 Task: Search one way flight ticket for 2 adults, 2 children, 2 infants in seat in first from Yakutat: Yakutat Airport (also See Yakutat Seaplane Base) to Greenville: Pitt-greenville Airport on 5-2-2023. Choice of flights is Emirates. Number of bags: 7 checked bags. Price is upto 86000. Outbound departure time preference is 18:00.
Action: Mouse moved to (197, 199)
Screenshot: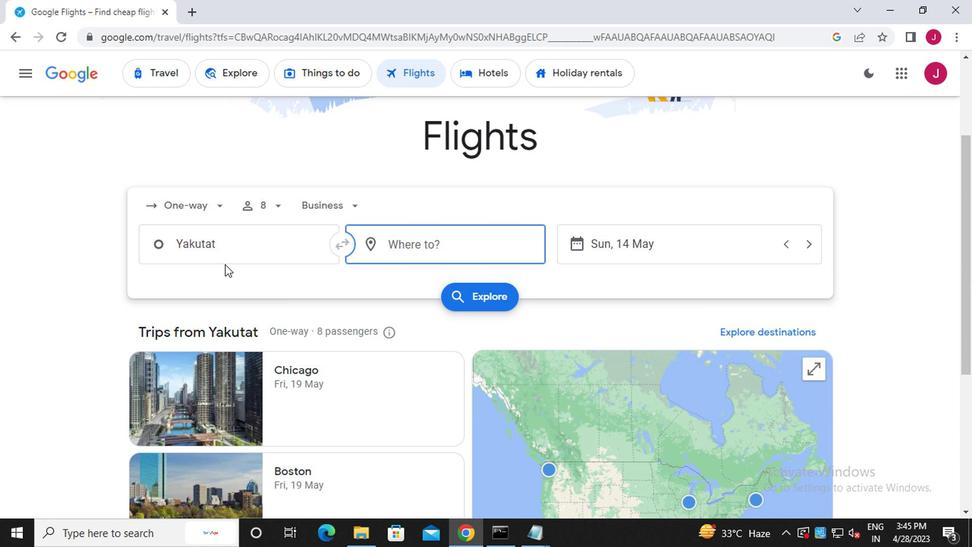 
Action: Mouse pressed left at (197, 199)
Screenshot: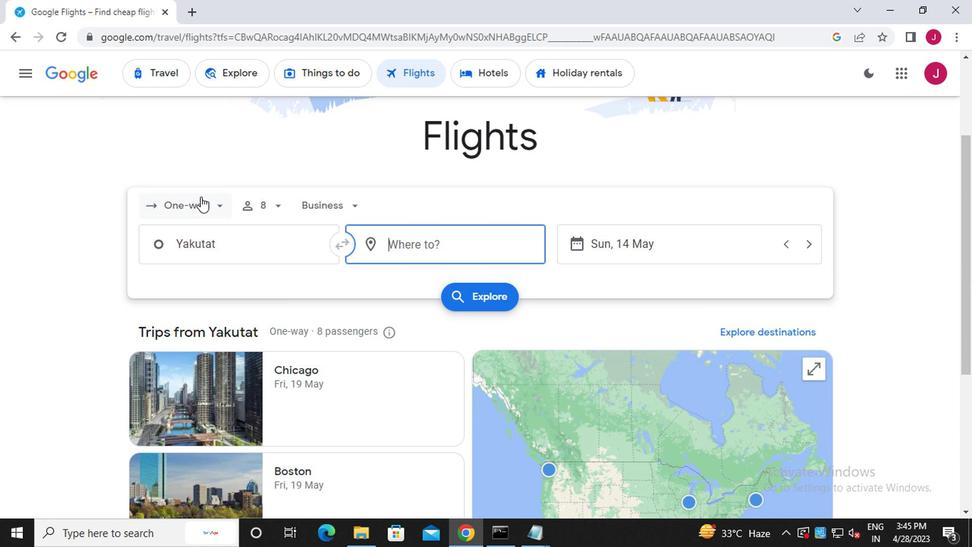 
Action: Mouse moved to (200, 267)
Screenshot: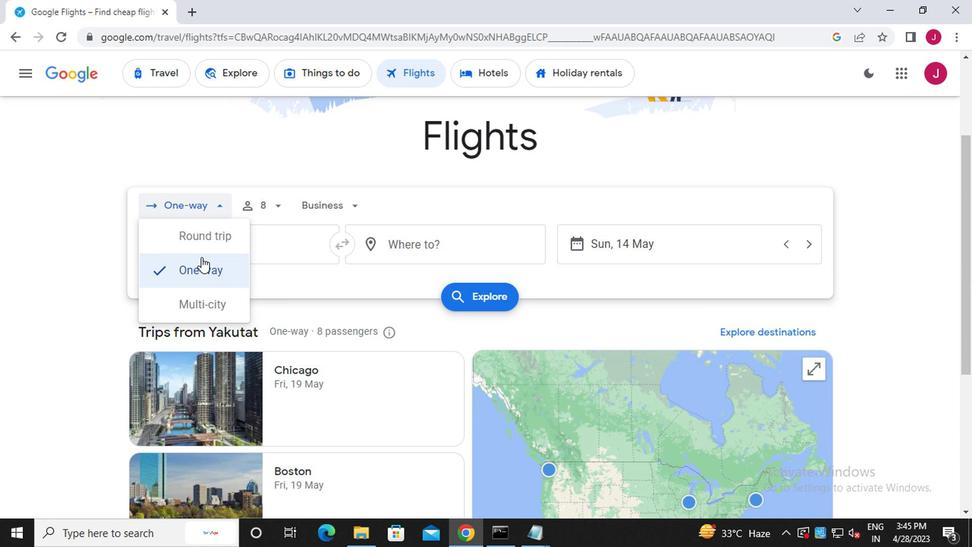 
Action: Mouse pressed left at (200, 267)
Screenshot: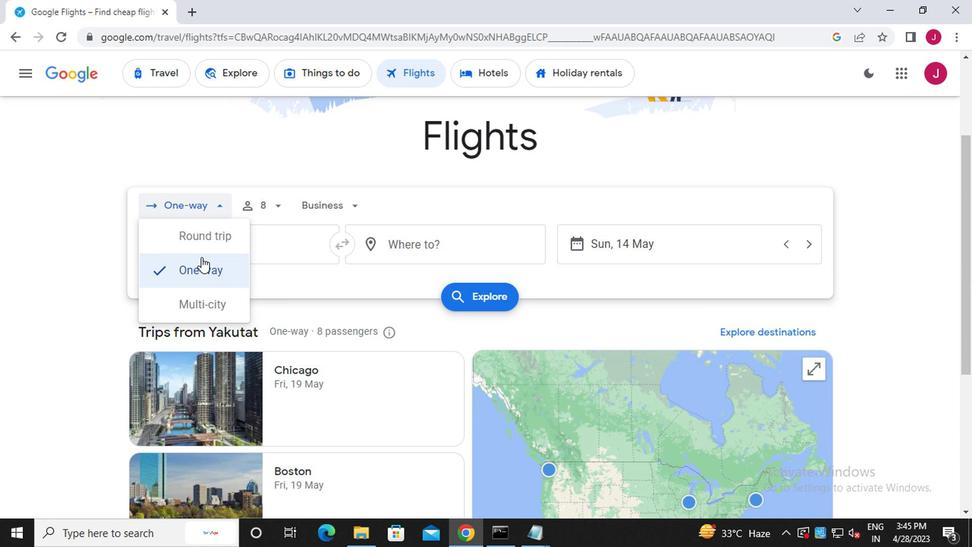
Action: Mouse moved to (272, 204)
Screenshot: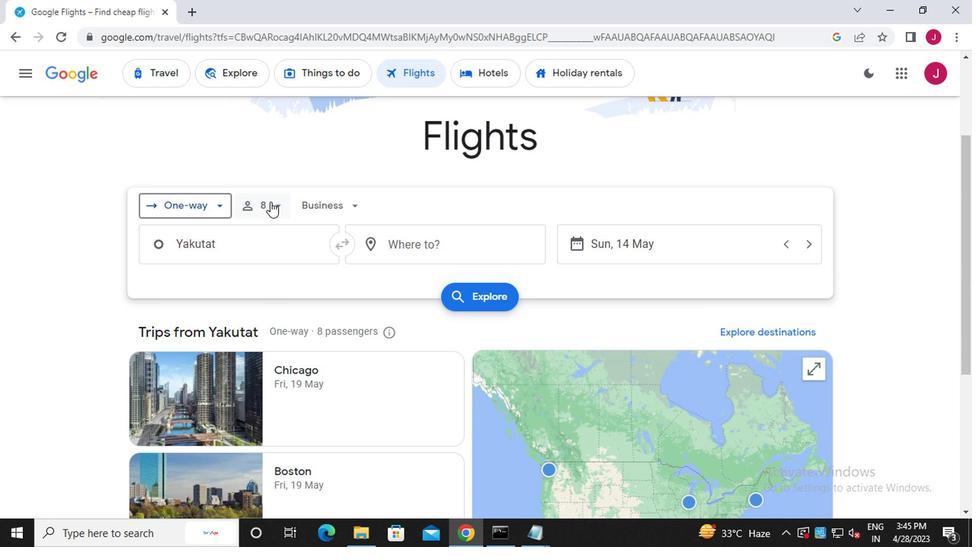 
Action: Mouse pressed left at (272, 204)
Screenshot: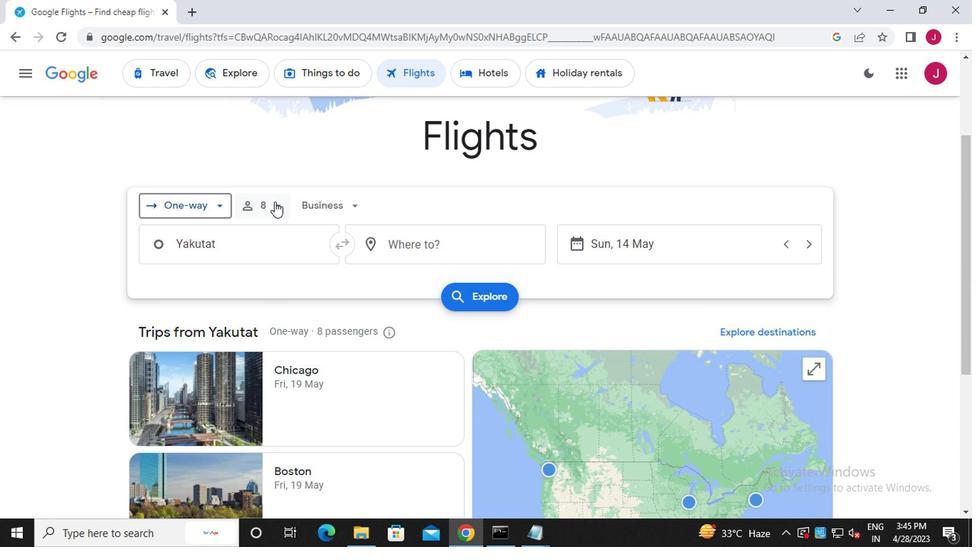 
Action: Mouse moved to (339, 243)
Screenshot: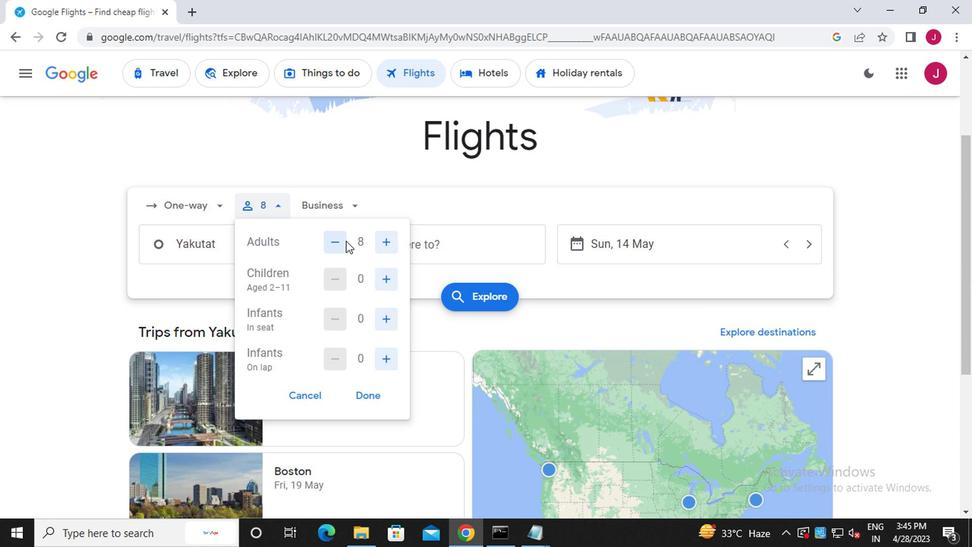 
Action: Mouse pressed left at (339, 243)
Screenshot: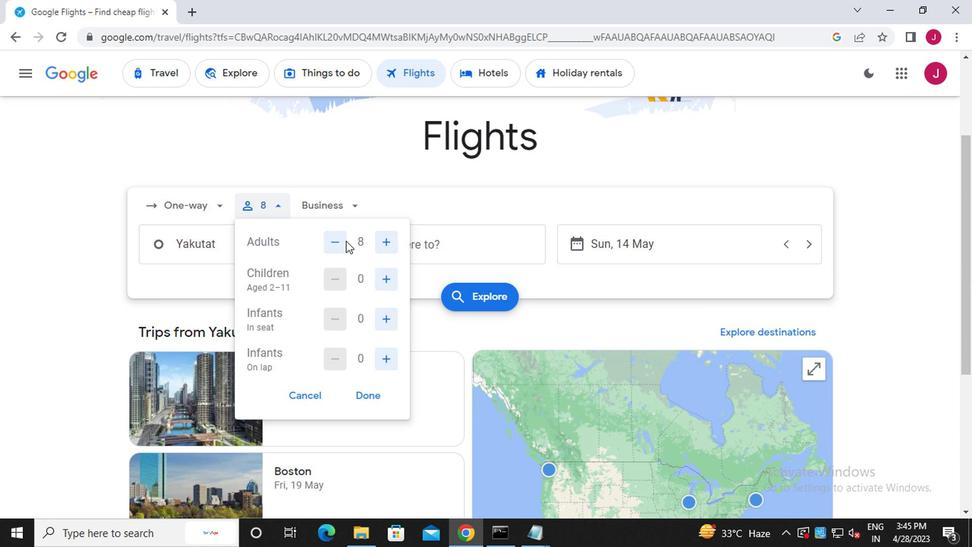 
Action: Mouse pressed left at (339, 243)
Screenshot: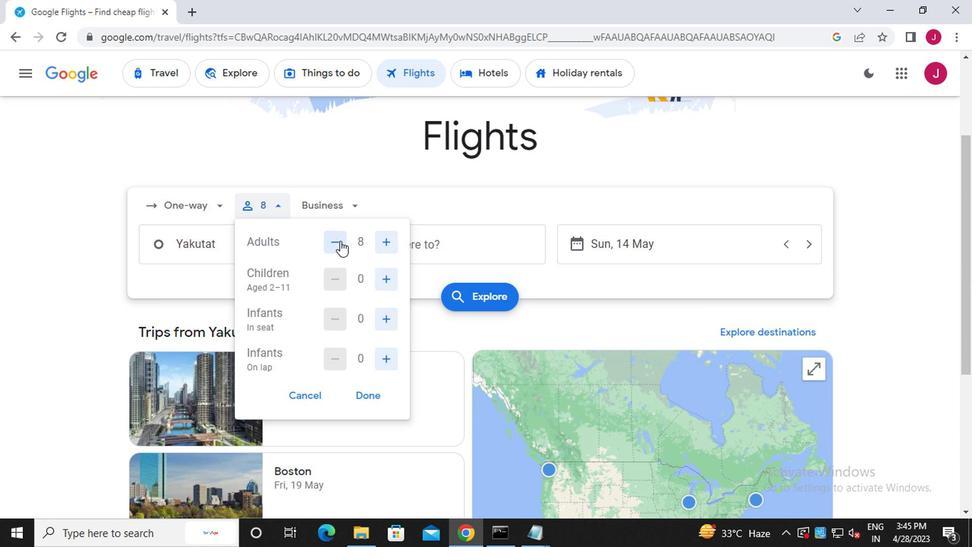 
Action: Mouse pressed left at (339, 243)
Screenshot: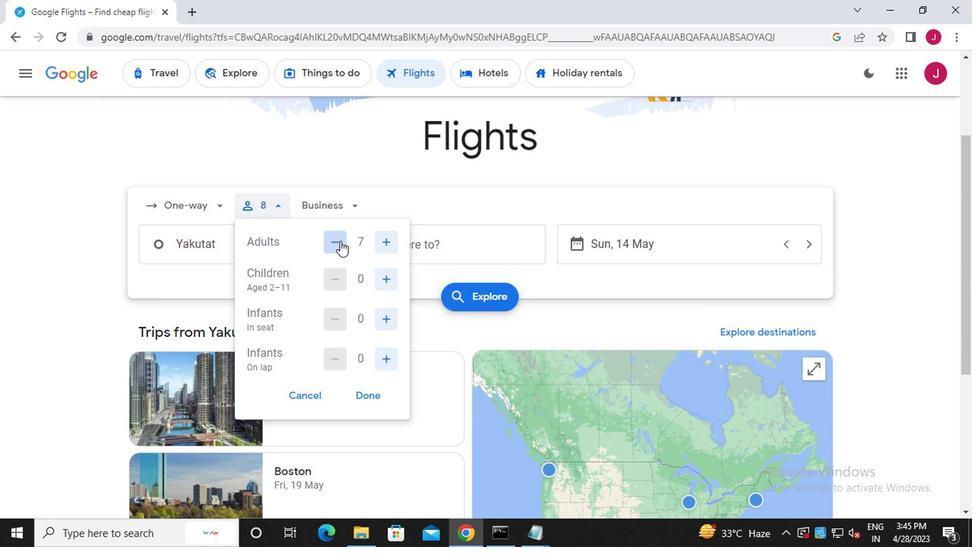 
Action: Mouse pressed left at (339, 243)
Screenshot: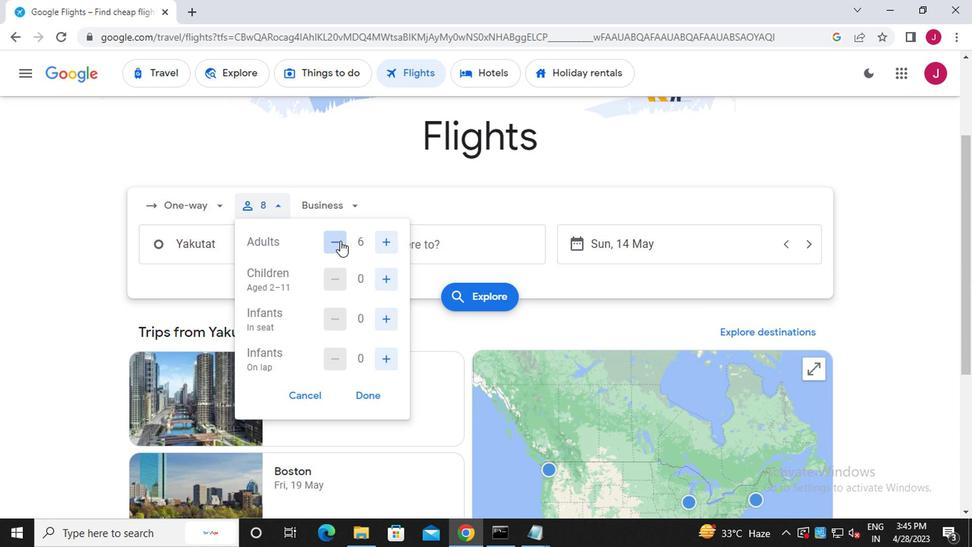 
Action: Mouse pressed left at (339, 243)
Screenshot: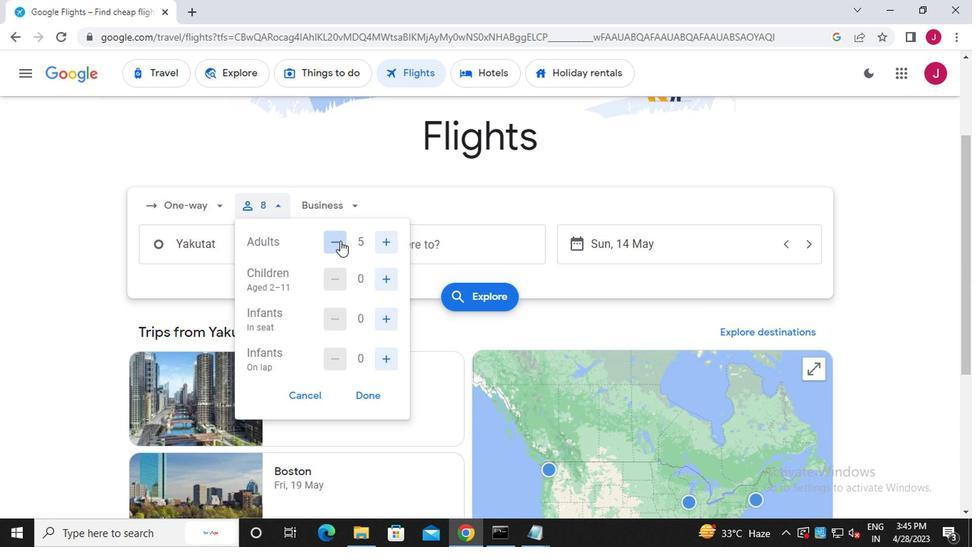 
Action: Mouse pressed left at (339, 243)
Screenshot: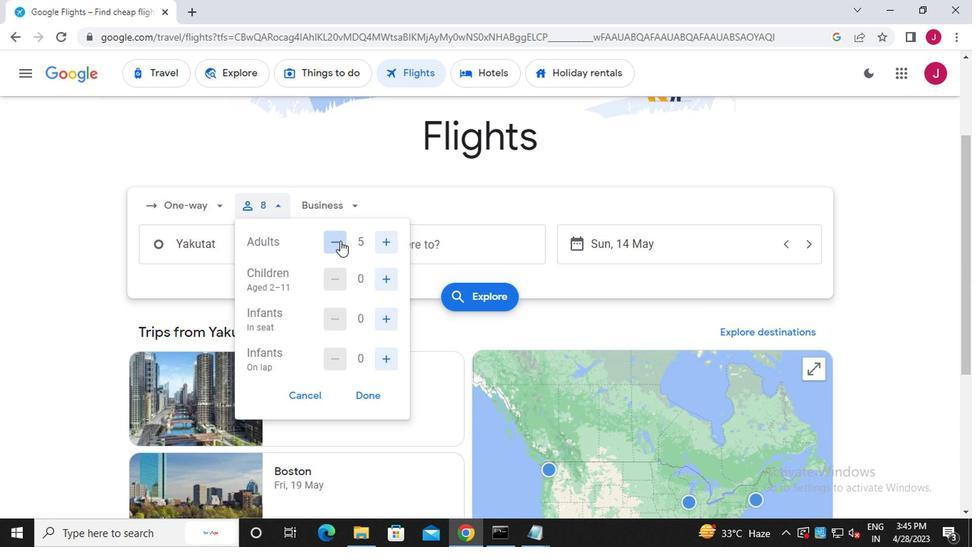 
Action: Mouse moved to (379, 280)
Screenshot: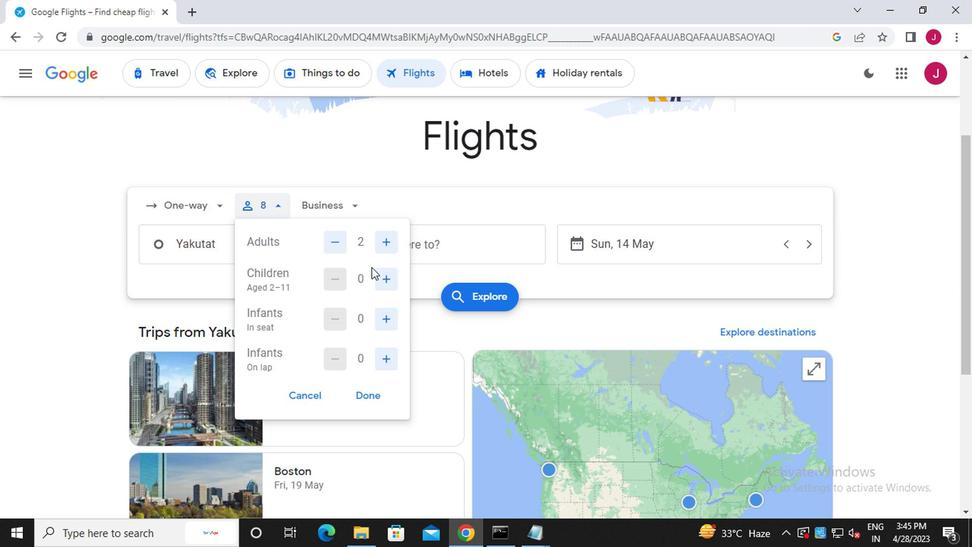 
Action: Mouse pressed left at (379, 280)
Screenshot: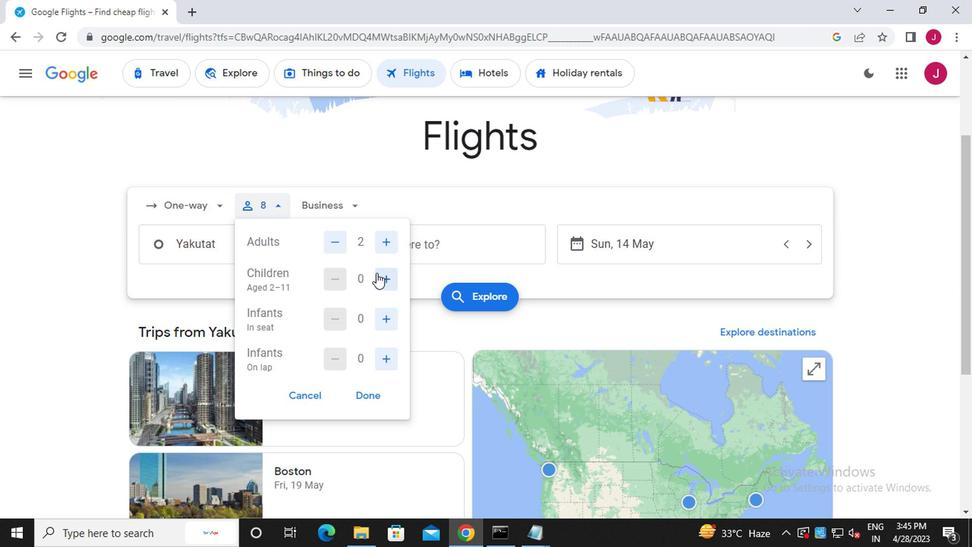 
Action: Mouse pressed left at (379, 280)
Screenshot: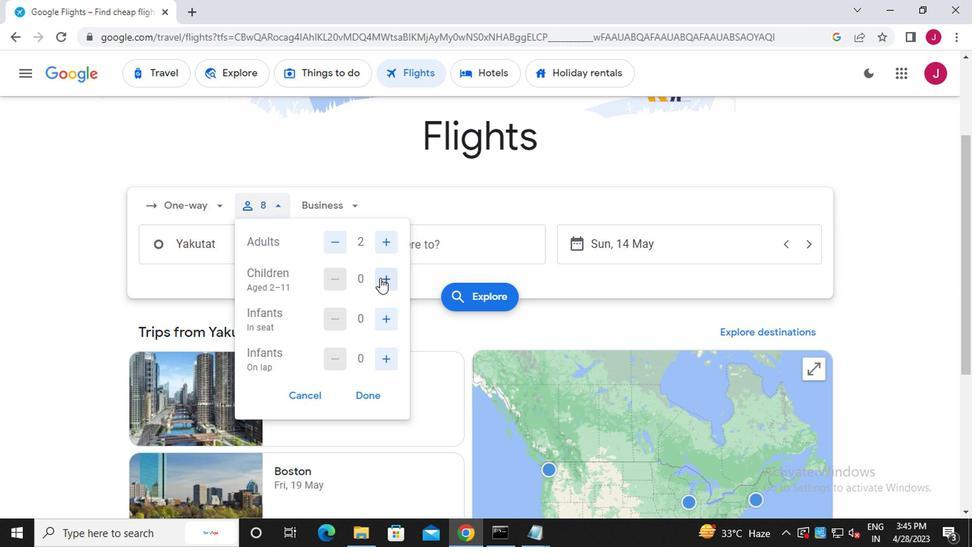 
Action: Mouse moved to (384, 316)
Screenshot: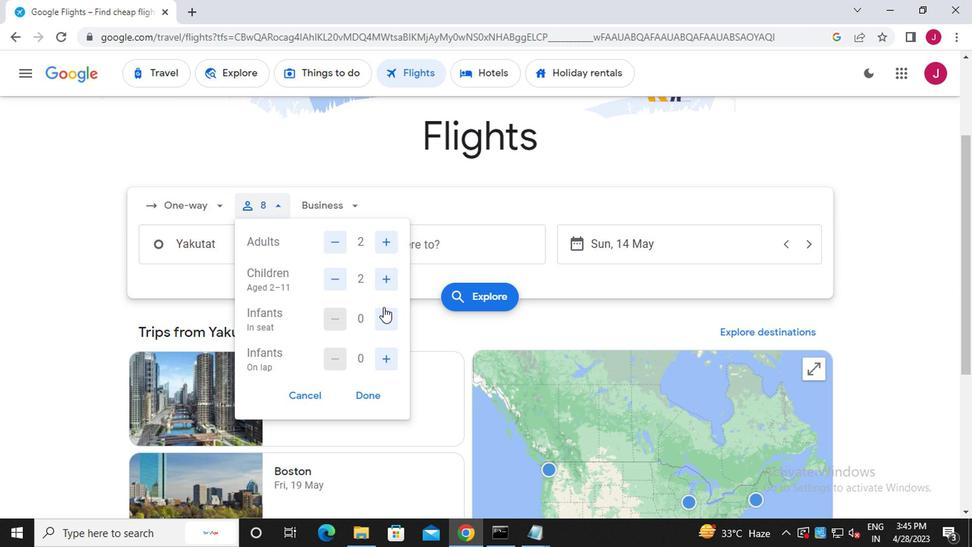 
Action: Mouse pressed left at (384, 316)
Screenshot: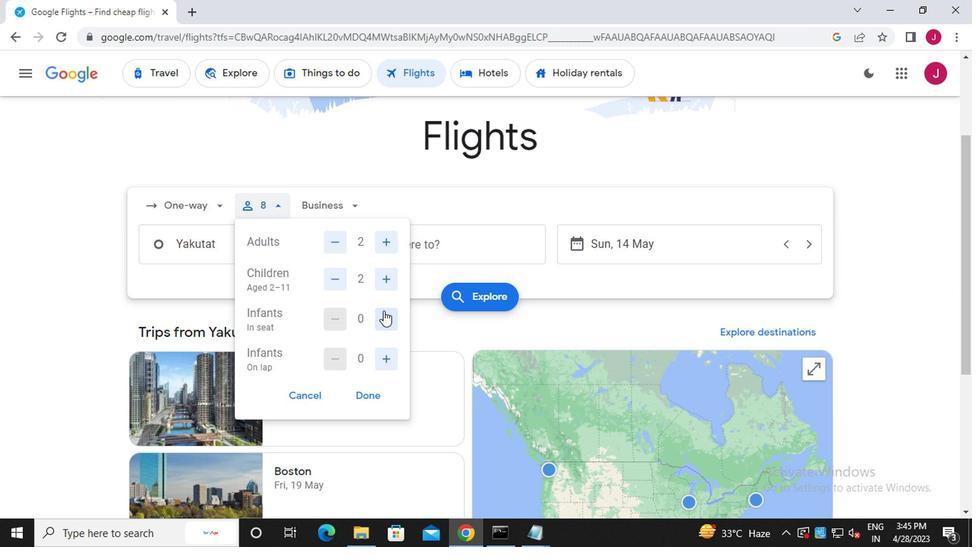 
Action: Mouse pressed left at (384, 316)
Screenshot: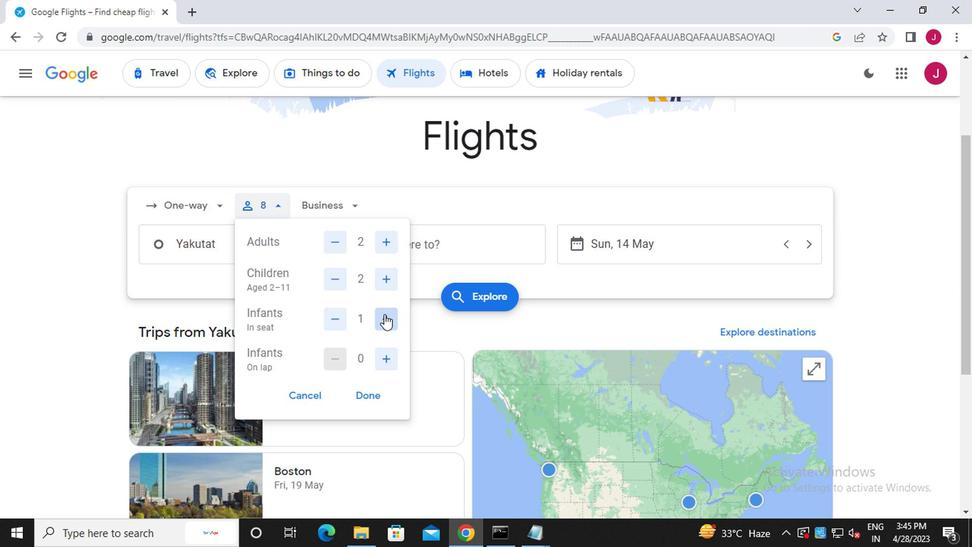 
Action: Mouse moved to (376, 396)
Screenshot: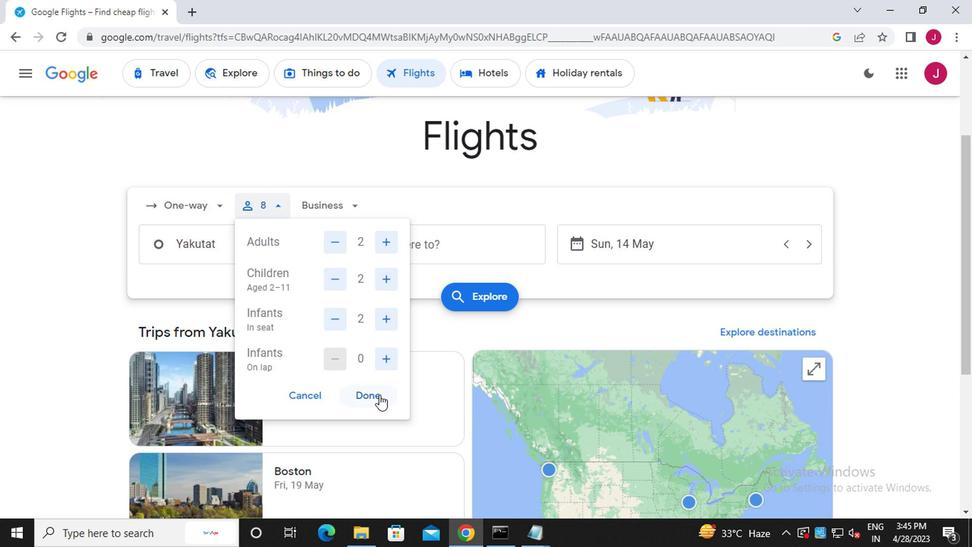 
Action: Mouse pressed left at (376, 396)
Screenshot: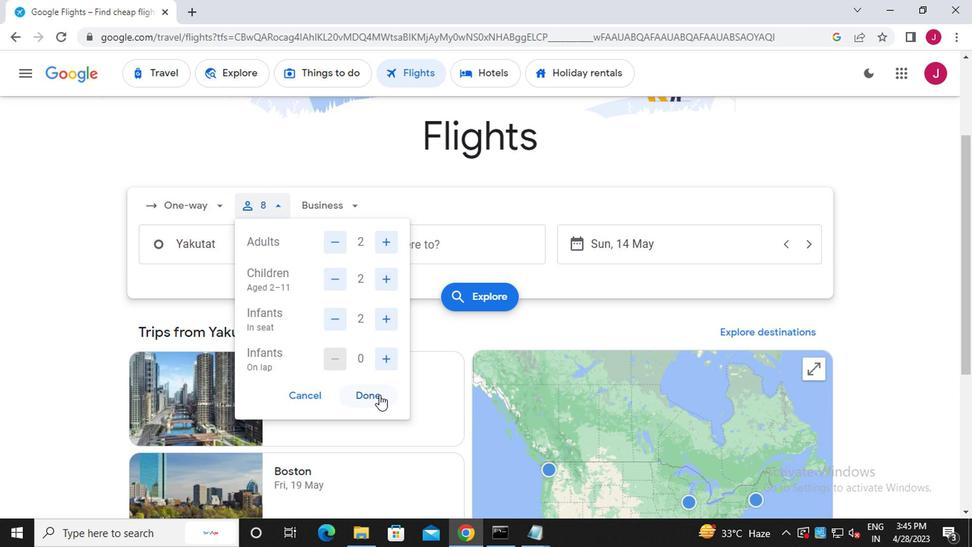 
Action: Mouse moved to (264, 251)
Screenshot: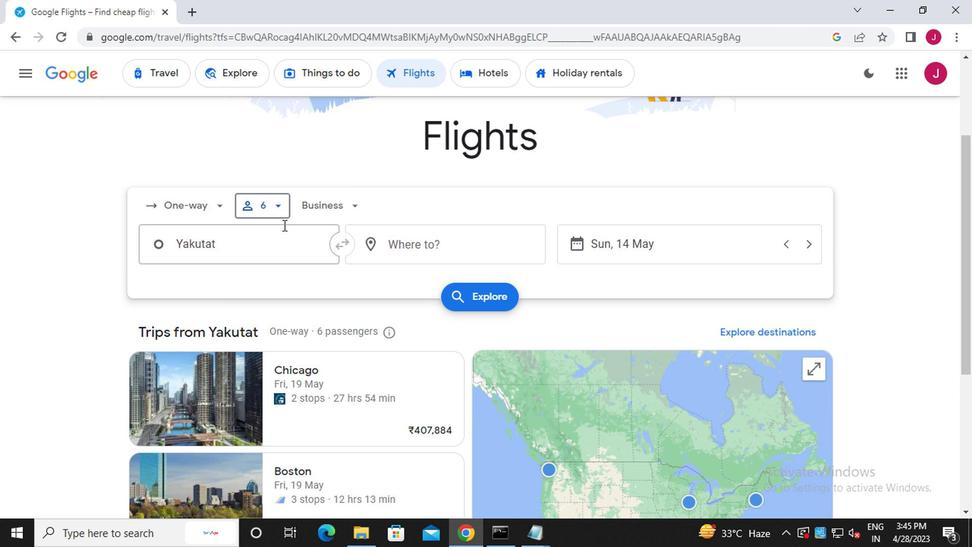 
Action: Mouse pressed left at (264, 251)
Screenshot: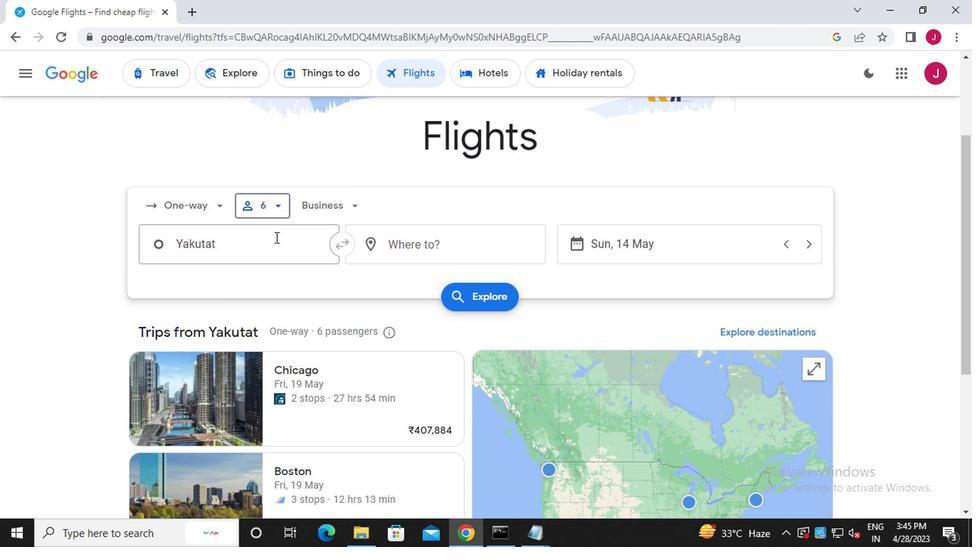 
Action: Mouse moved to (264, 251)
Screenshot: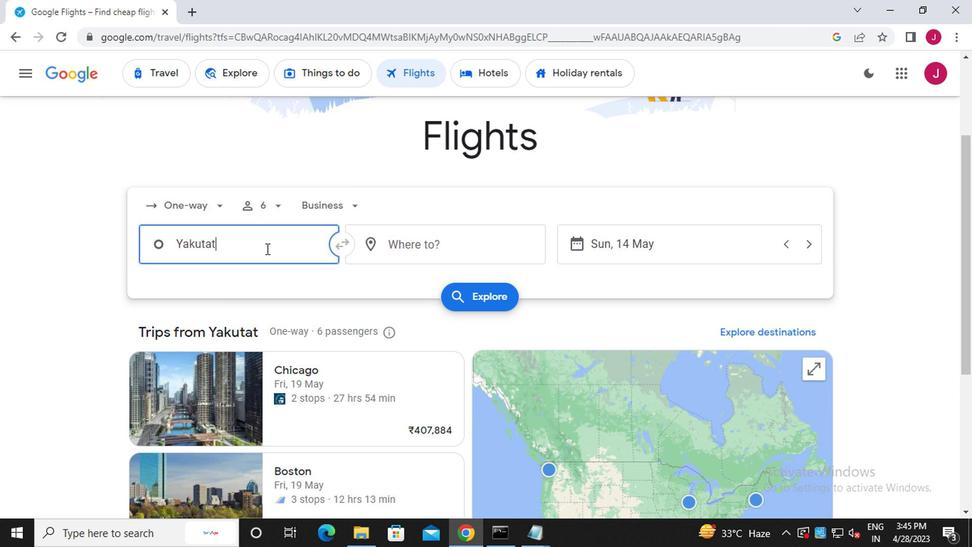 
Action: Key pressed yakutat
Screenshot: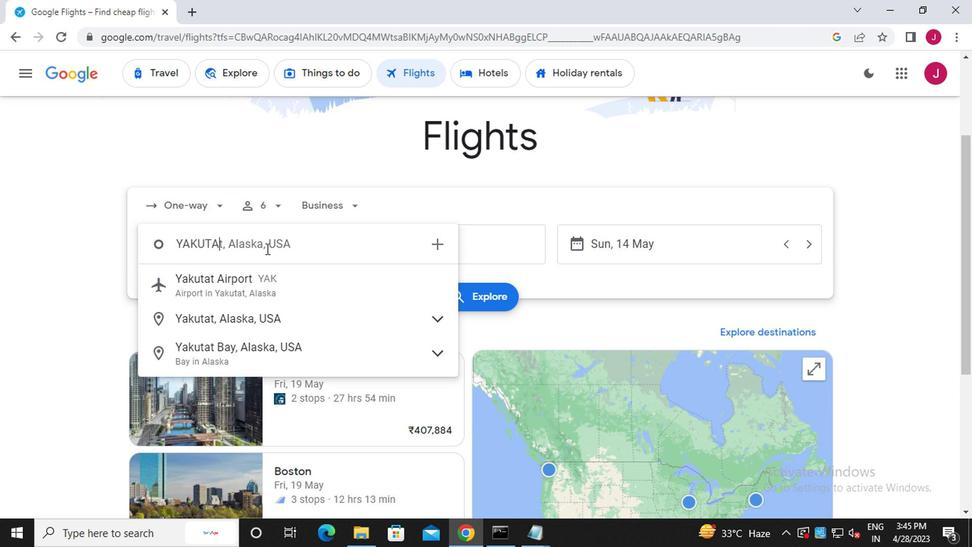 
Action: Mouse moved to (256, 295)
Screenshot: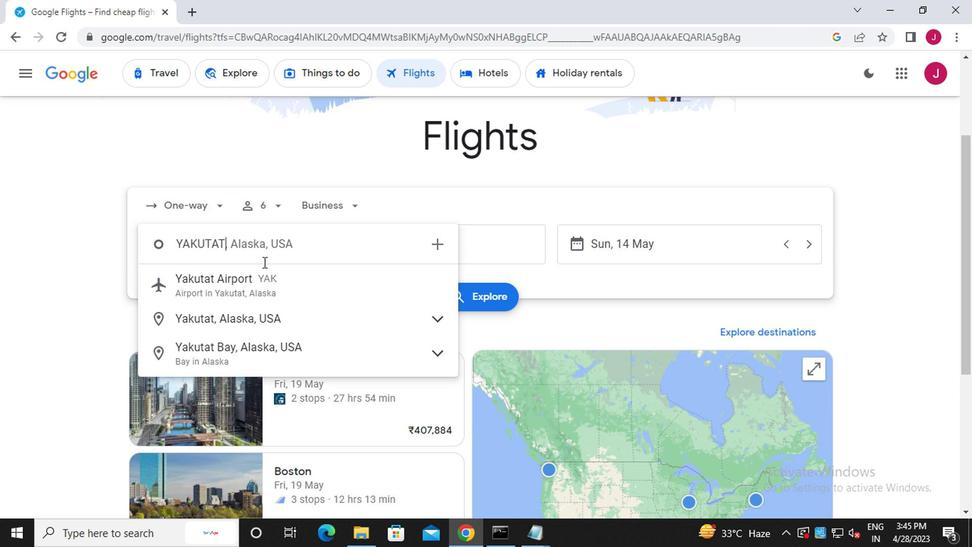 
Action: Mouse pressed left at (256, 295)
Screenshot: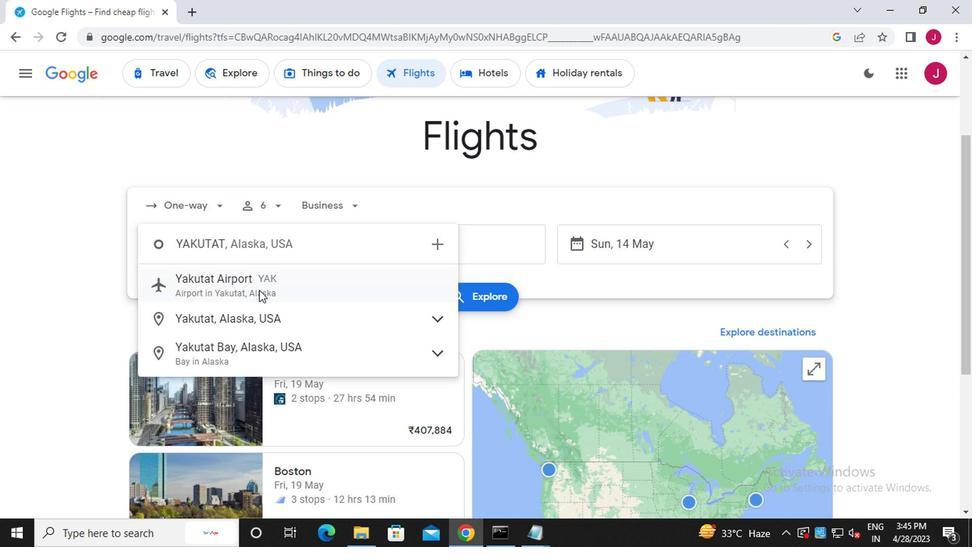 
Action: Mouse moved to (464, 242)
Screenshot: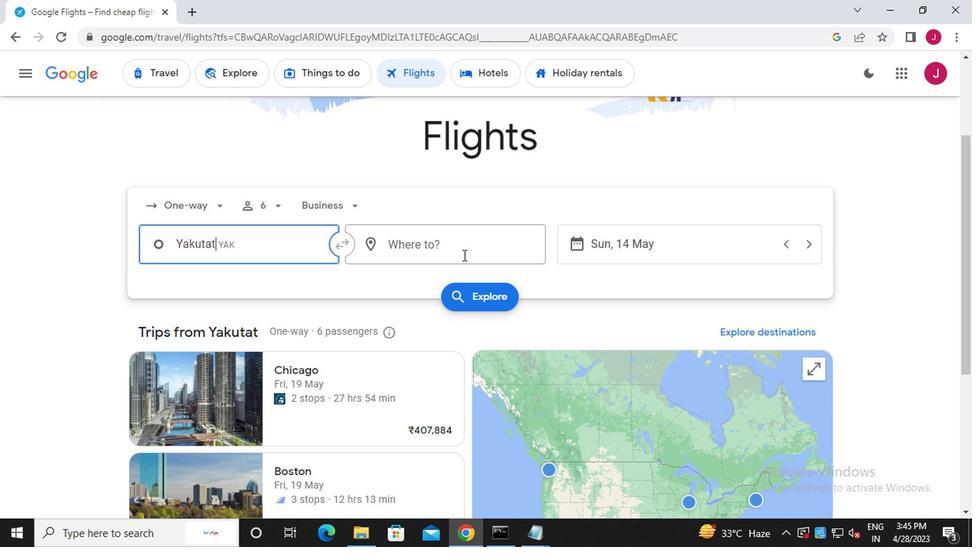 
Action: Mouse pressed left at (464, 242)
Screenshot: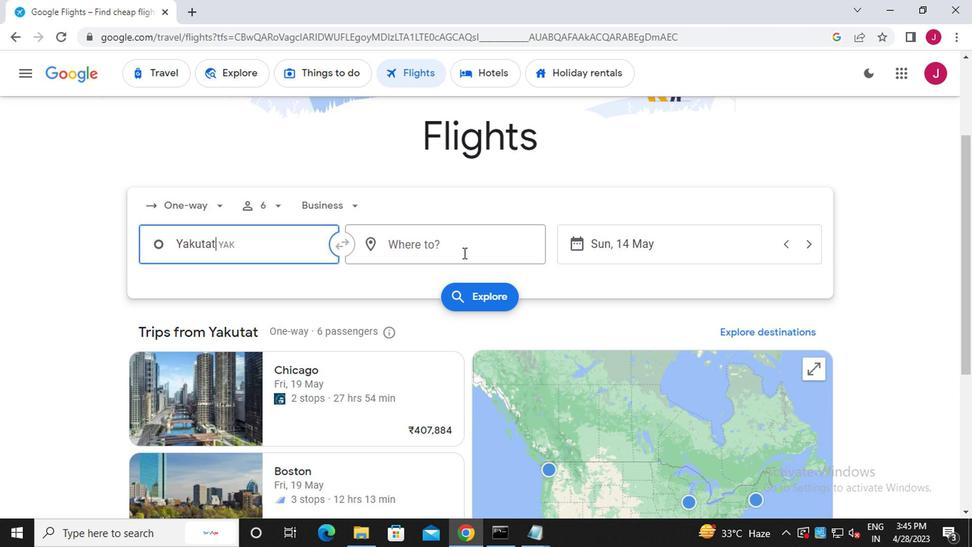 
Action: Mouse moved to (463, 243)
Screenshot: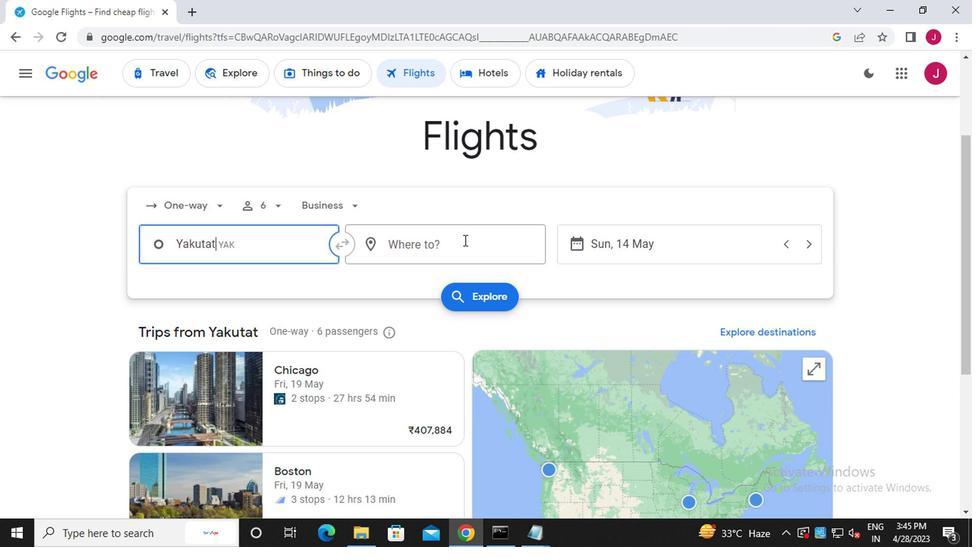 
Action: Key pressed greenville<Key.space>p
Screenshot: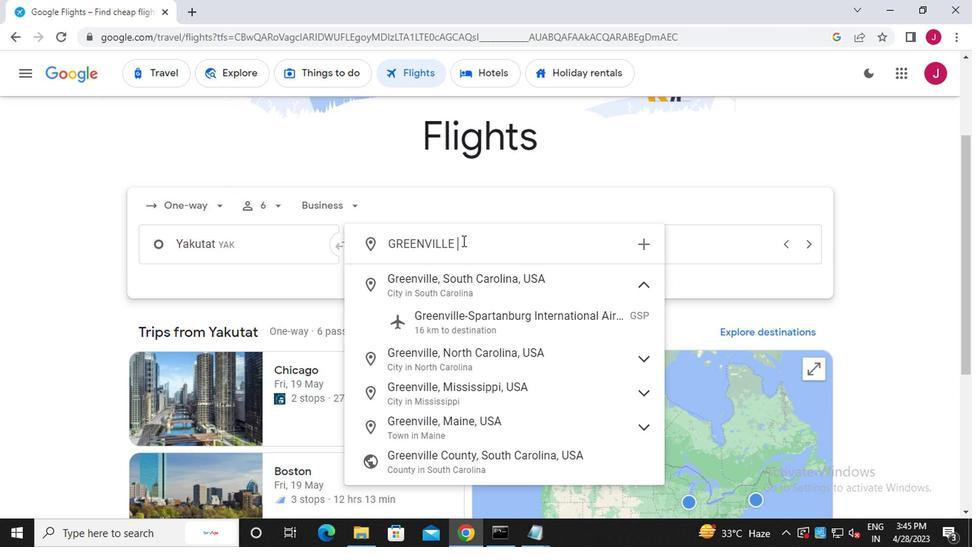 
Action: Mouse moved to (486, 292)
Screenshot: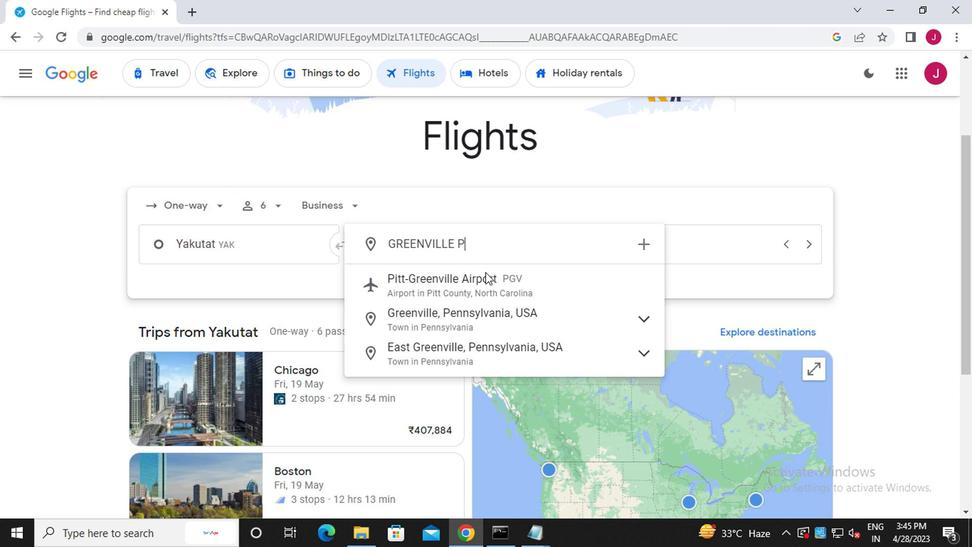 
Action: Mouse pressed left at (486, 292)
Screenshot: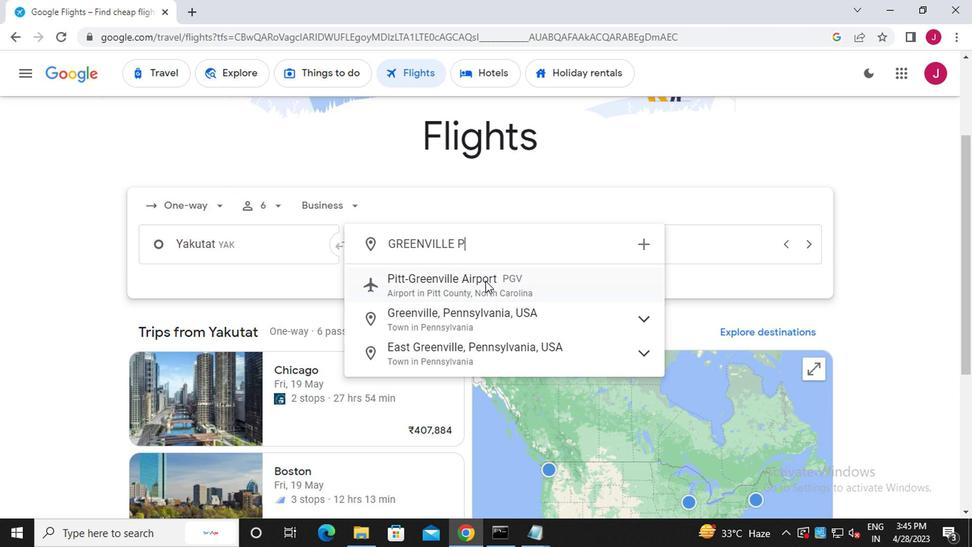 
Action: Mouse moved to (626, 250)
Screenshot: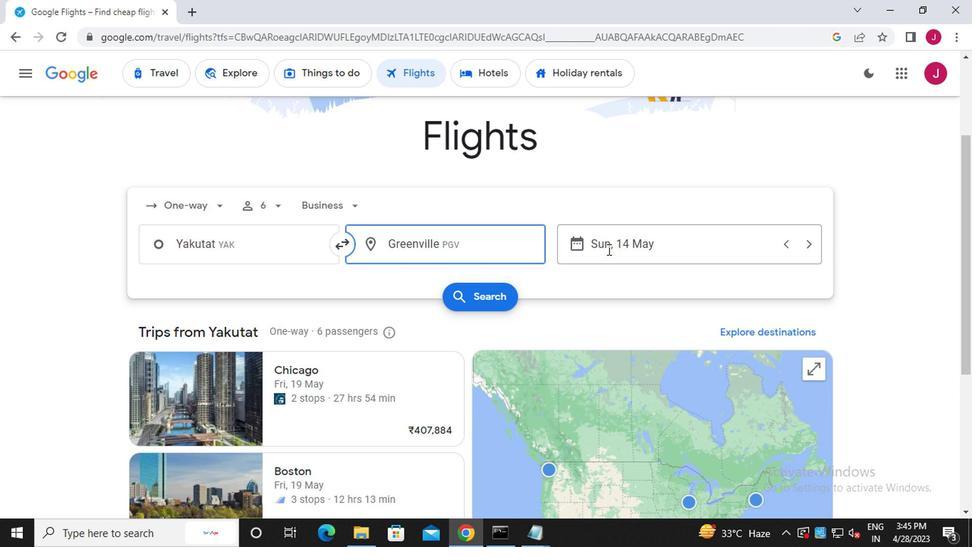 
Action: Mouse pressed left at (626, 250)
Screenshot: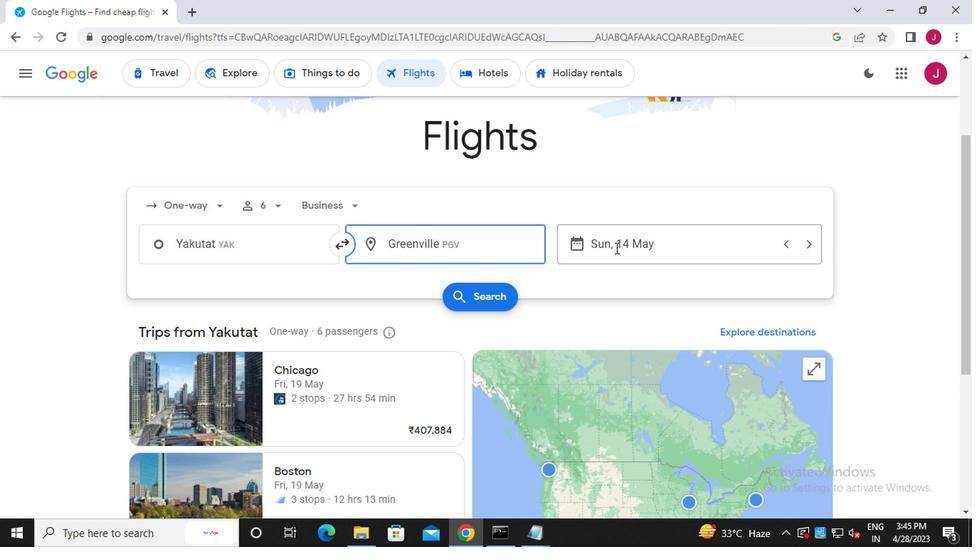 
Action: Mouse moved to (662, 246)
Screenshot: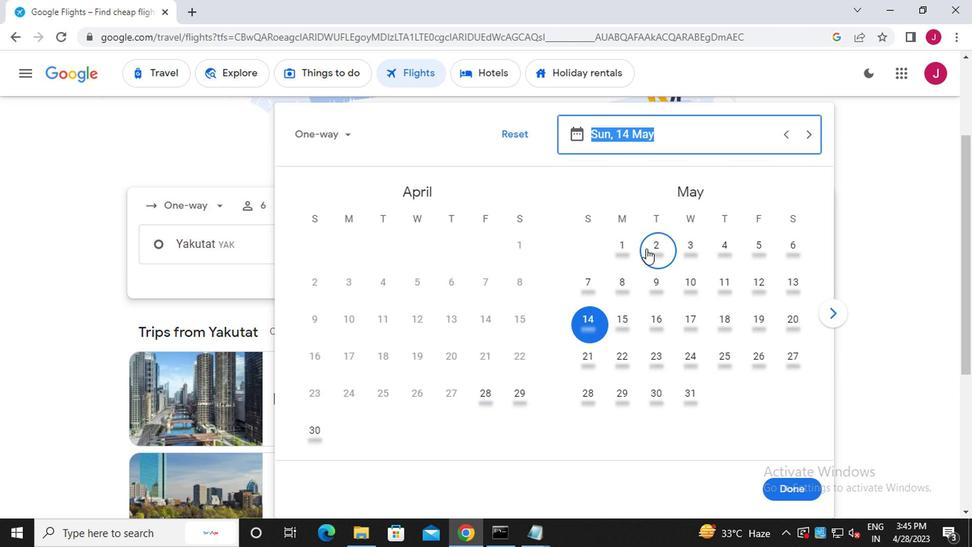 
Action: Mouse pressed left at (662, 246)
Screenshot: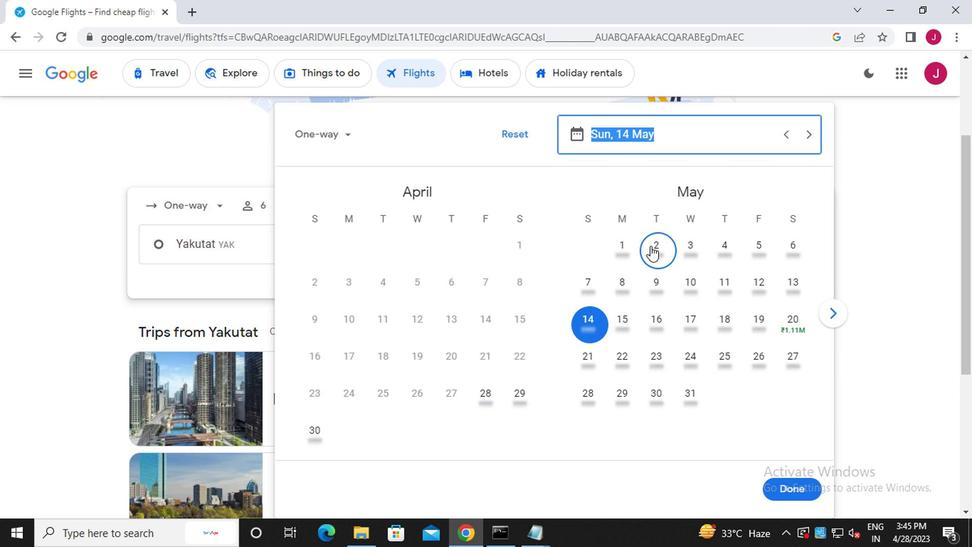 
Action: Mouse moved to (780, 488)
Screenshot: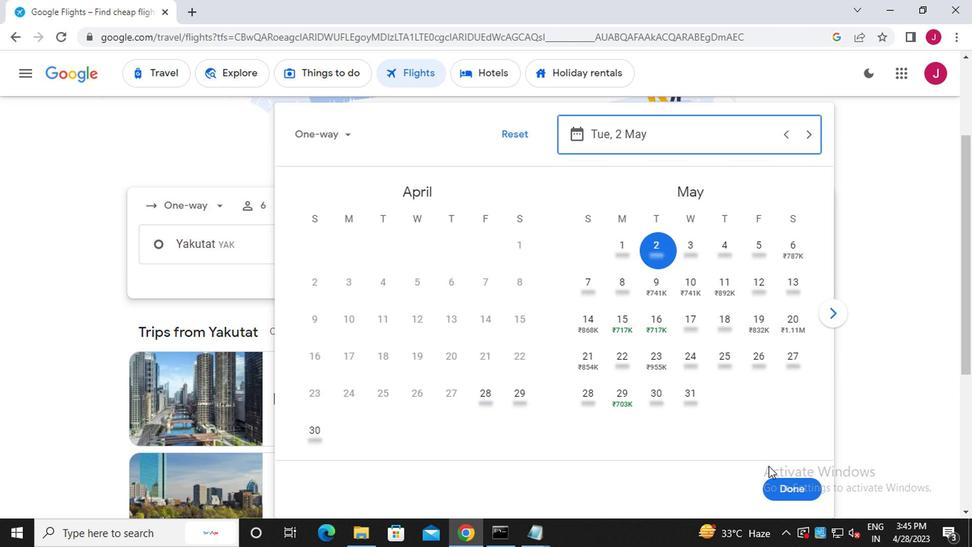 
Action: Mouse pressed left at (780, 488)
Screenshot: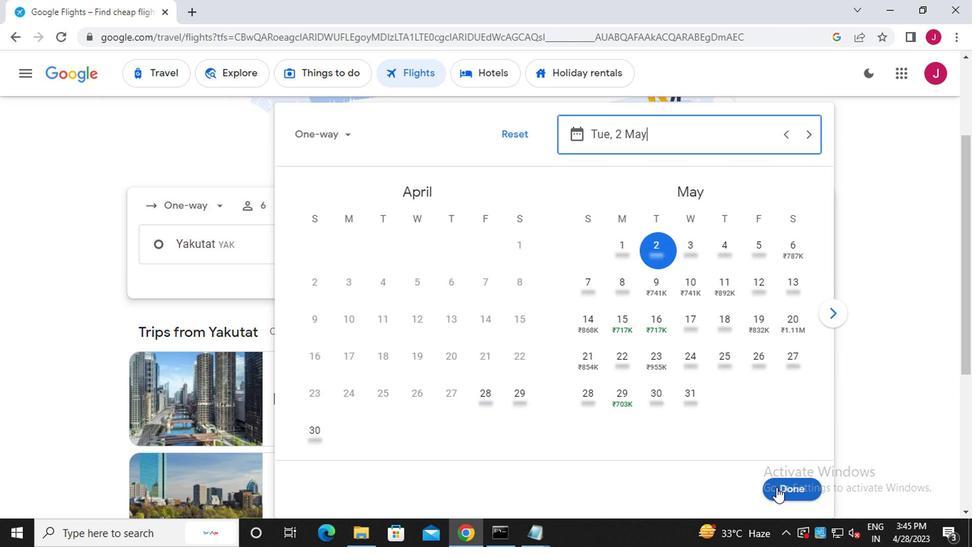 
Action: Mouse moved to (482, 305)
Screenshot: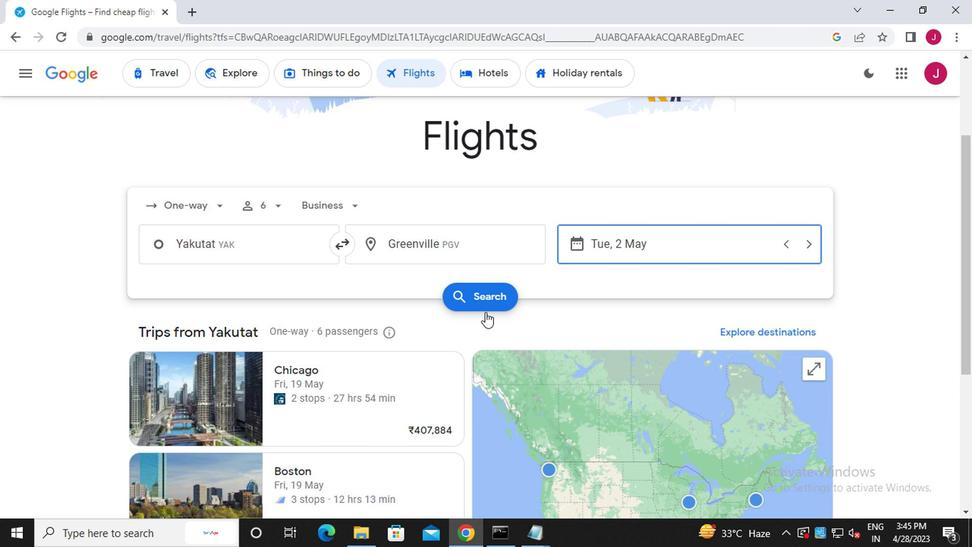
Action: Mouse pressed left at (482, 305)
Screenshot: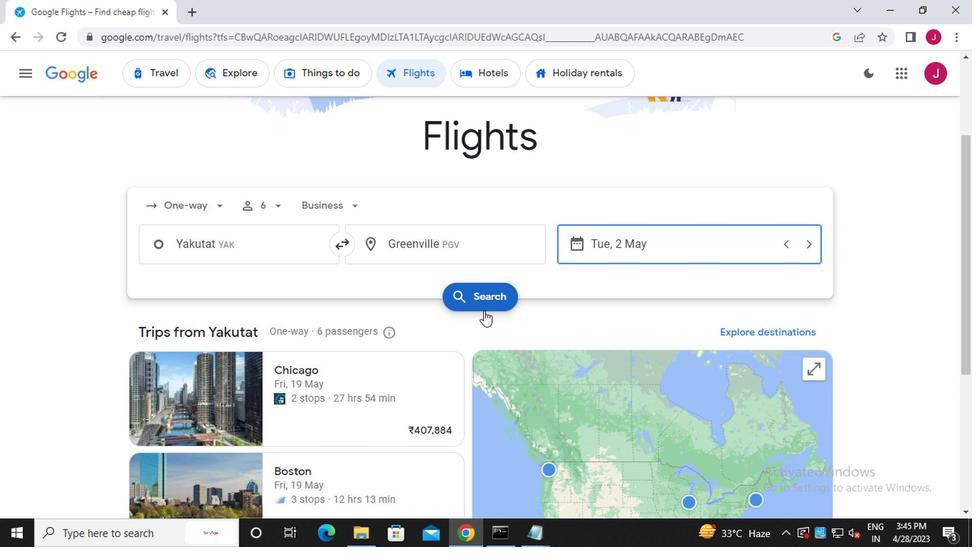 
Action: Mouse moved to (169, 204)
Screenshot: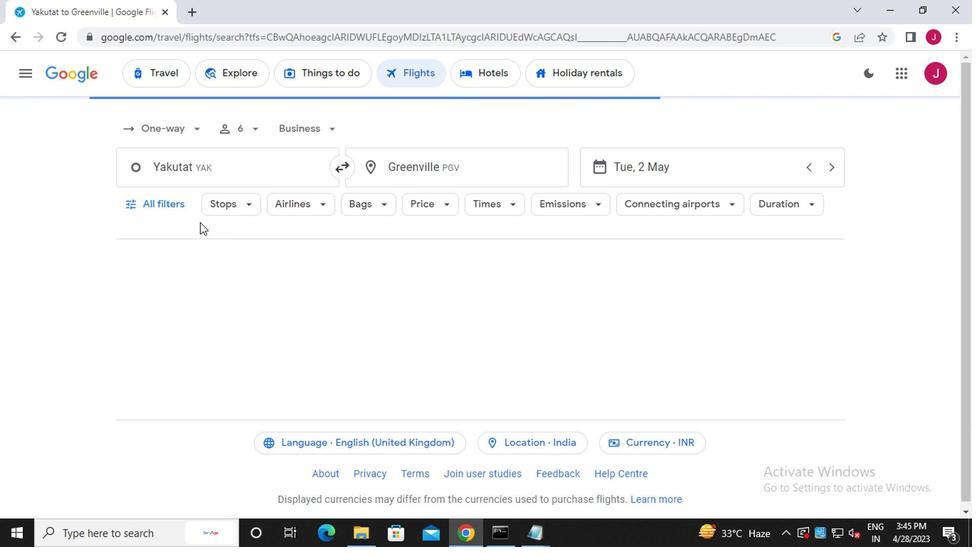 
Action: Mouse pressed left at (169, 204)
Screenshot: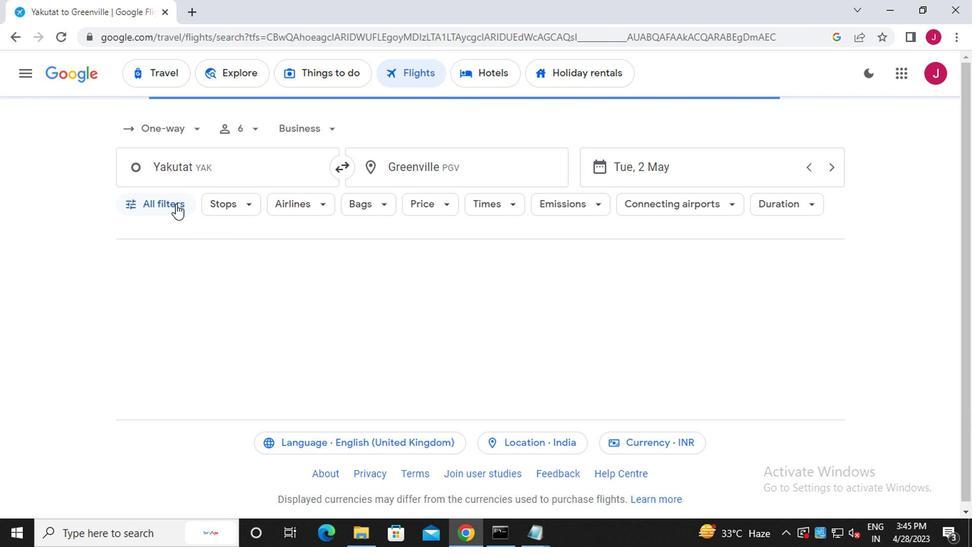 
Action: Mouse moved to (220, 272)
Screenshot: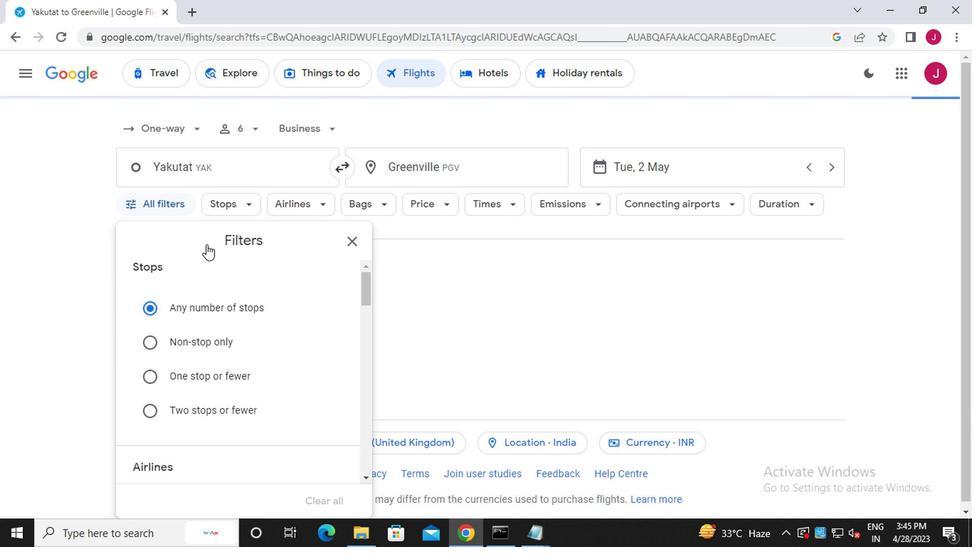 
Action: Mouse scrolled (220, 271) with delta (0, -1)
Screenshot: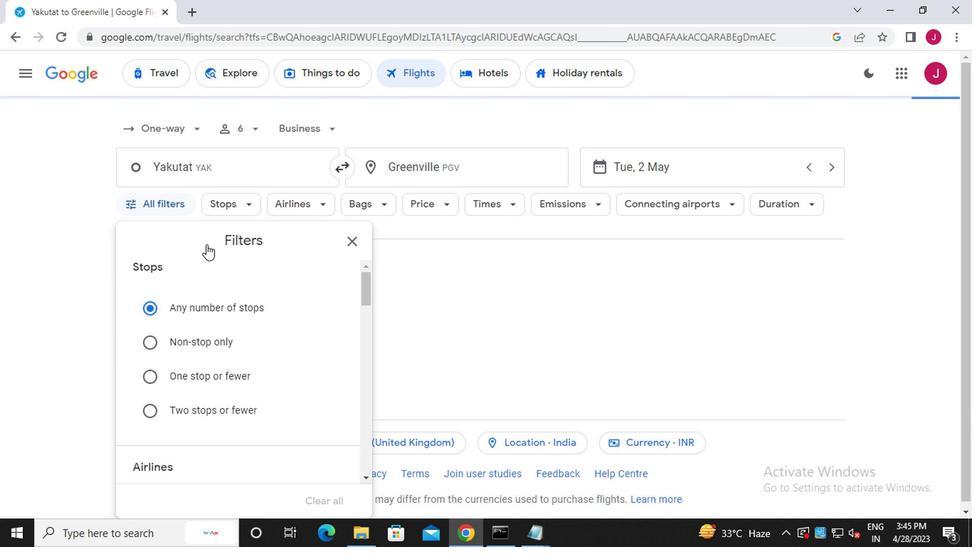 
Action: Mouse moved to (326, 284)
Screenshot: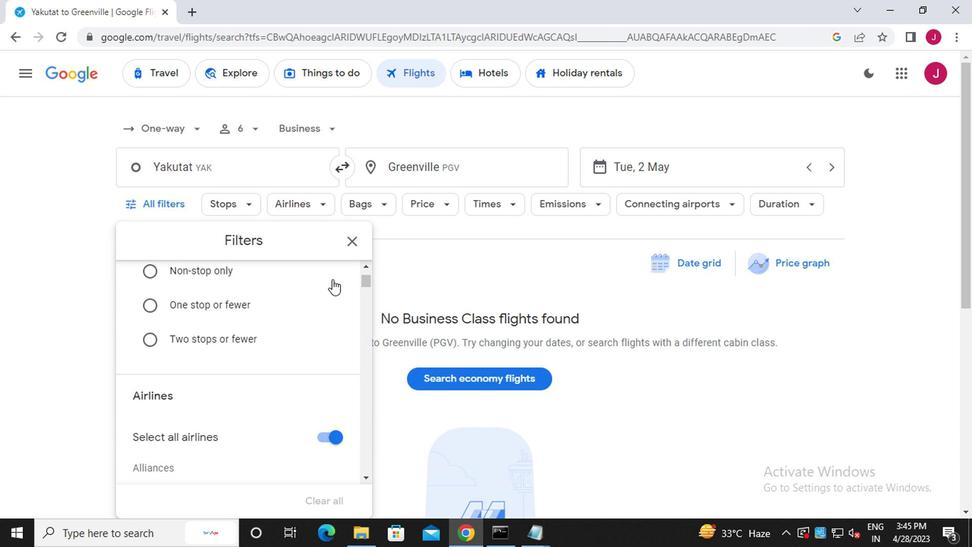 
Action: Mouse scrolled (326, 283) with delta (0, -1)
Screenshot: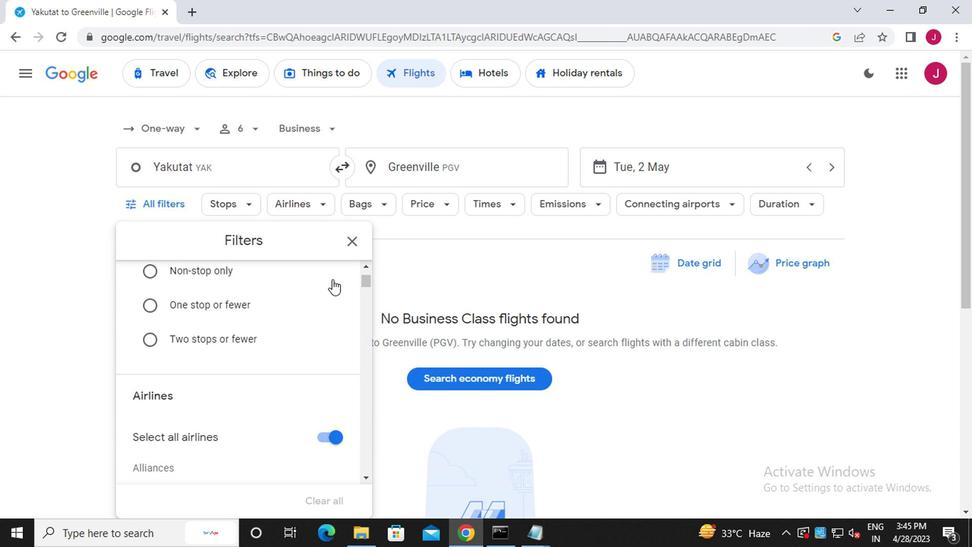 
Action: Mouse moved to (323, 290)
Screenshot: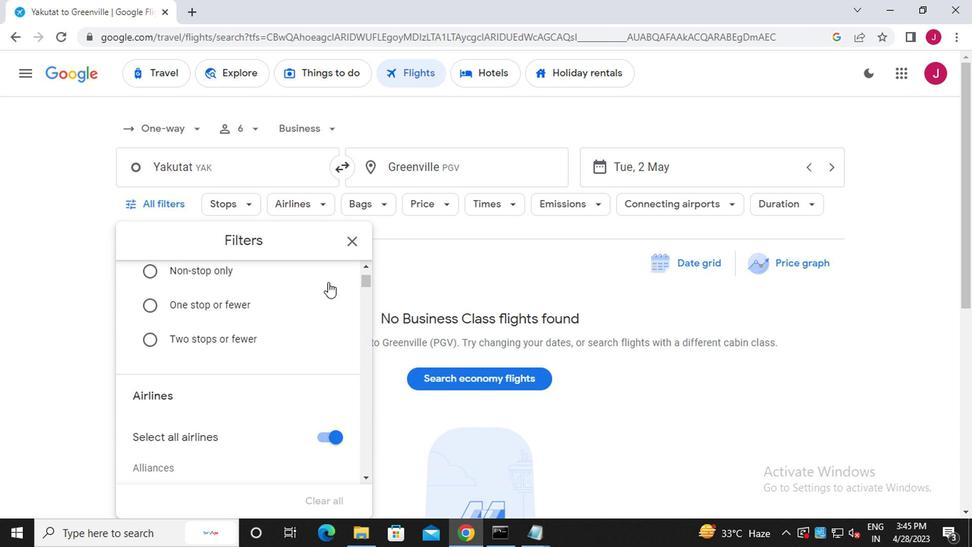 
Action: Mouse scrolled (323, 289) with delta (0, 0)
Screenshot: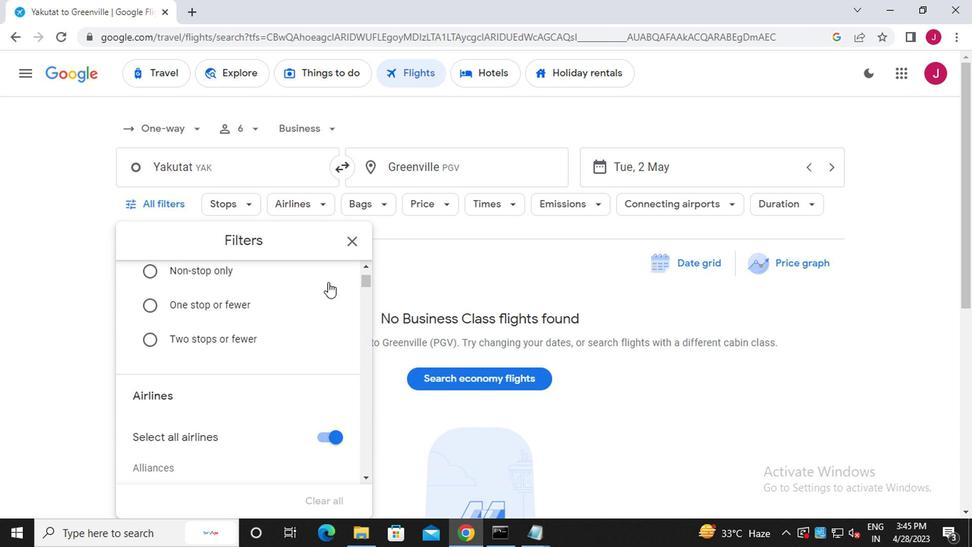 
Action: Mouse moved to (321, 295)
Screenshot: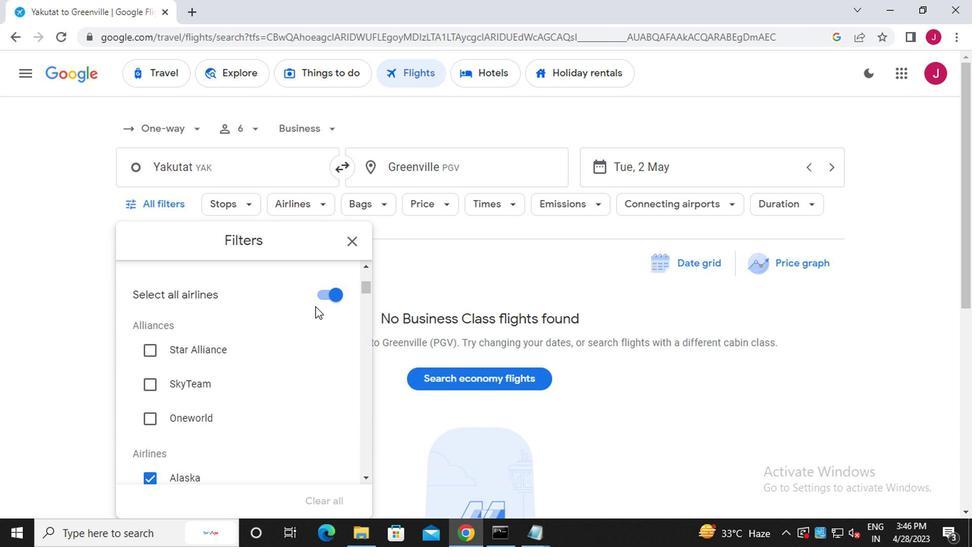 
Action: Mouse pressed left at (321, 295)
Screenshot: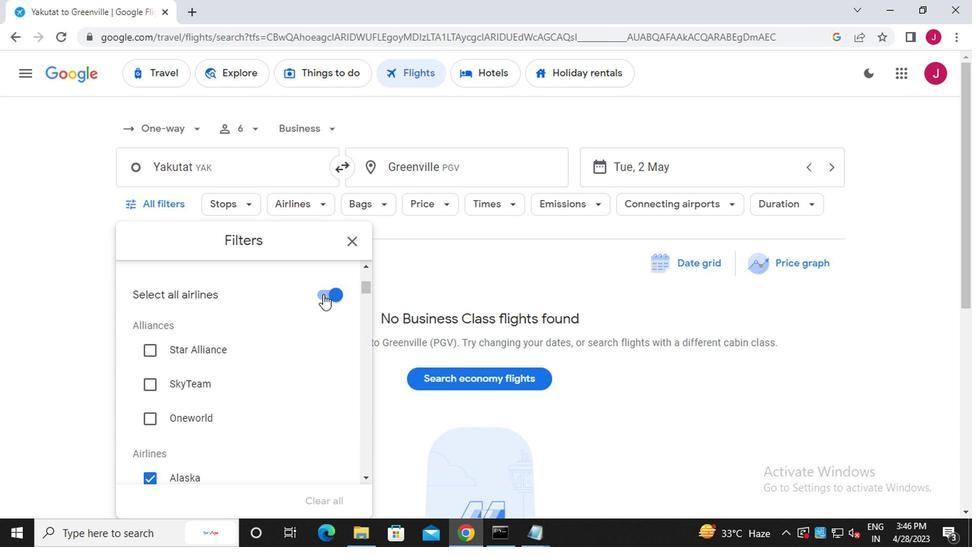 
Action: Mouse moved to (263, 329)
Screenshot: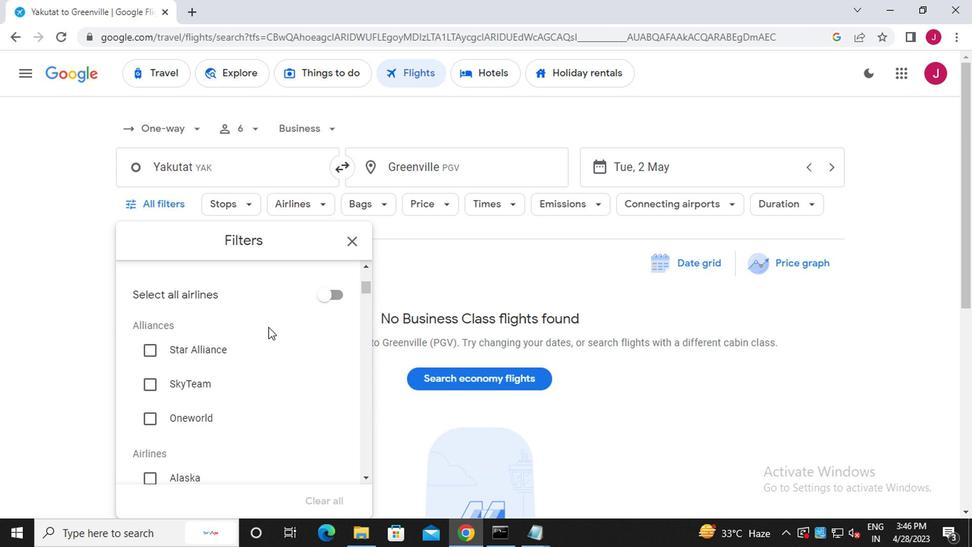 
Action: Mouse scrolled (263, 329) with delta (0, 0)
Screenshot: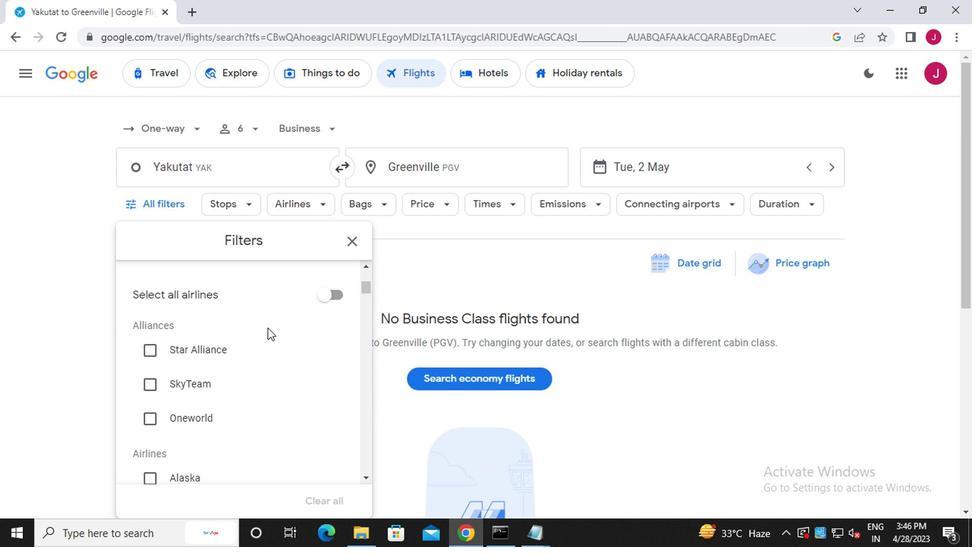
Action: Mouse scrolled (263, 329) with delta (0, 0)
Screenshot: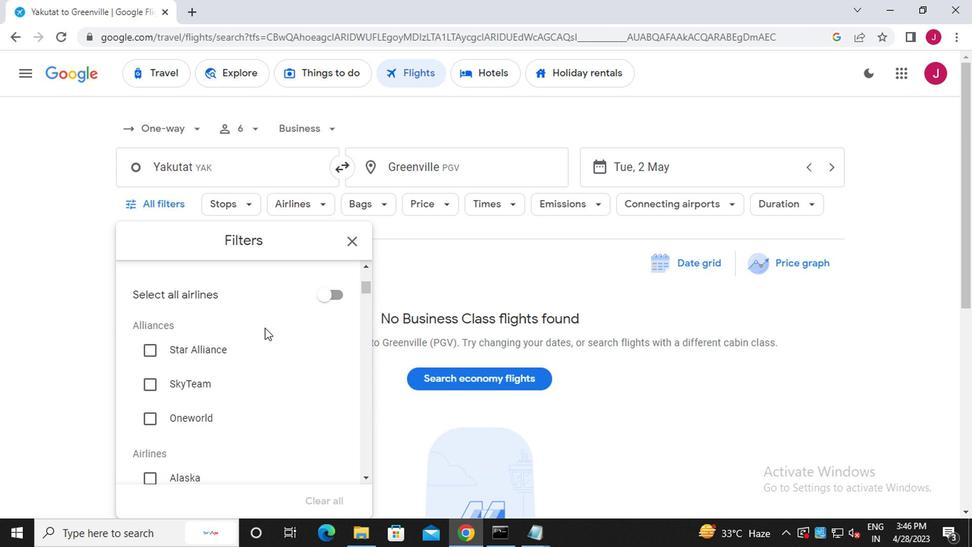 
Action: Mouse moved to (183, 350)
Screenshot: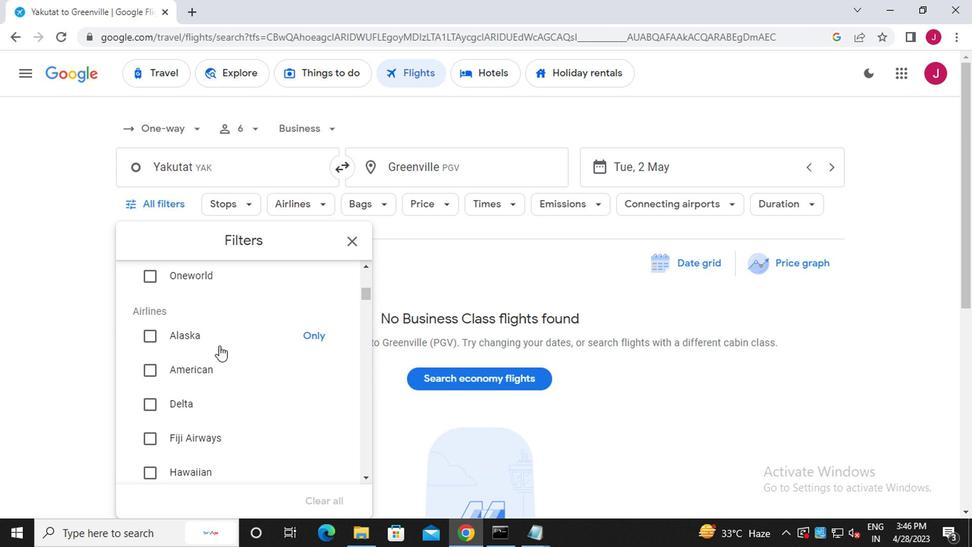 
Action: Mouse scrolled (183, 349) with delta (0, 0)
Screenshot: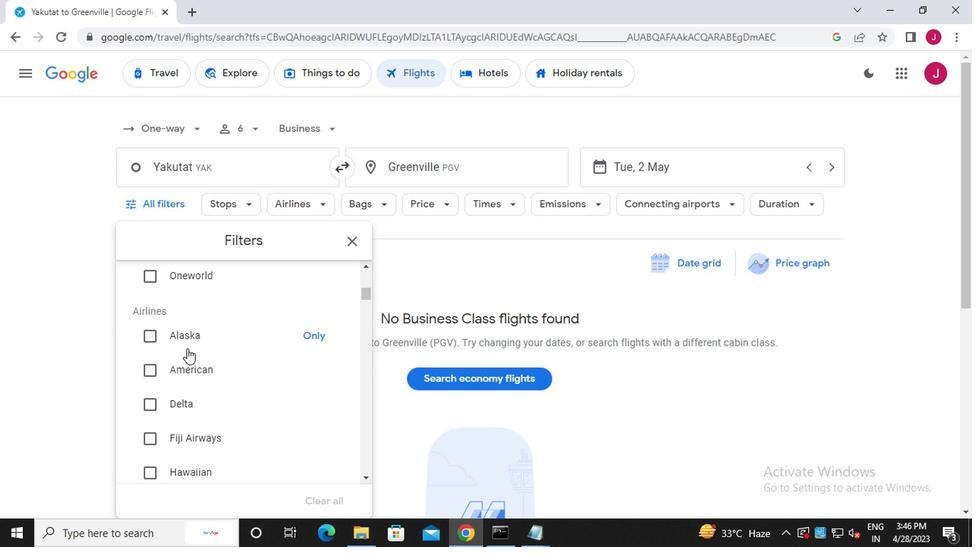 
Action: Mouse moved to (171, 376)
Screenshot: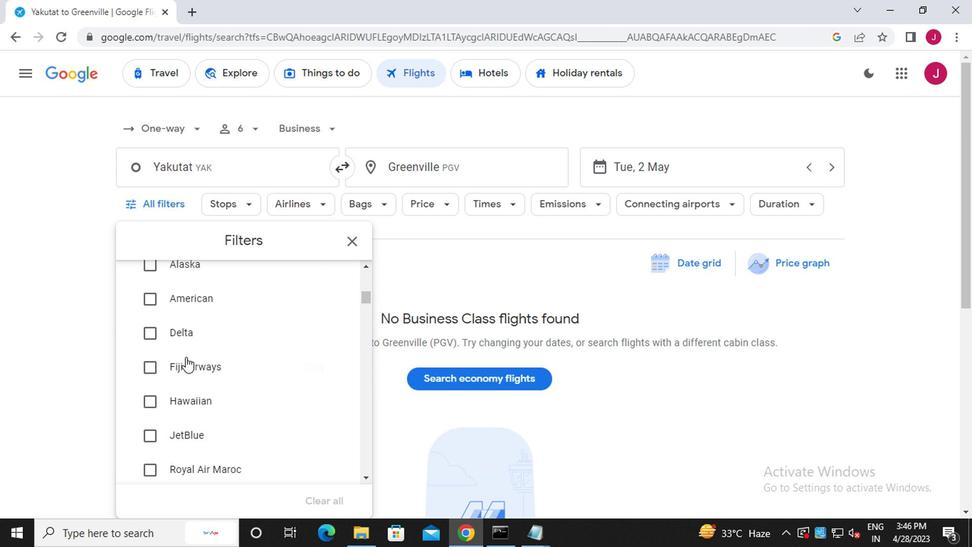 
Action: Mouse scrolled (171, 376) with delta (0, 0)
Screenshot: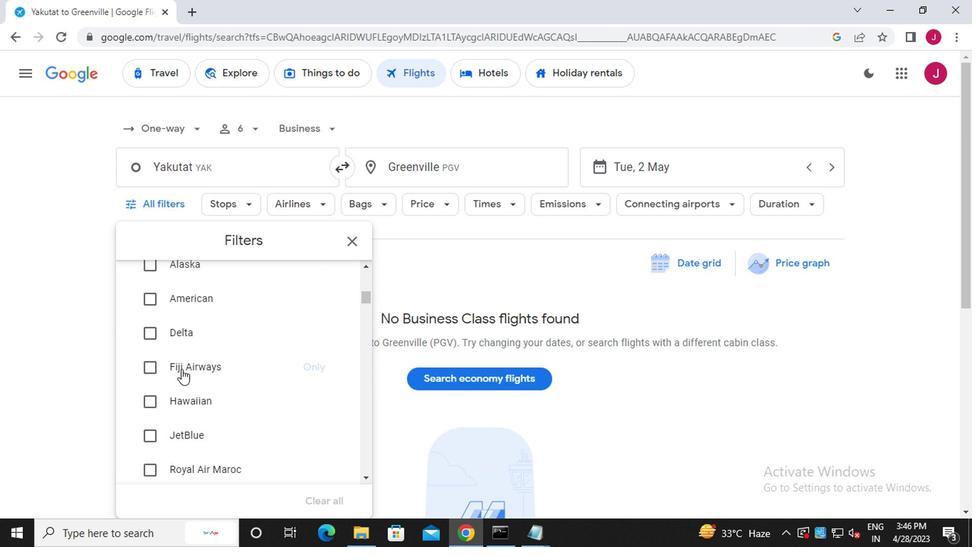 
Action: Mouse moved to (171, 378)
Screenshot: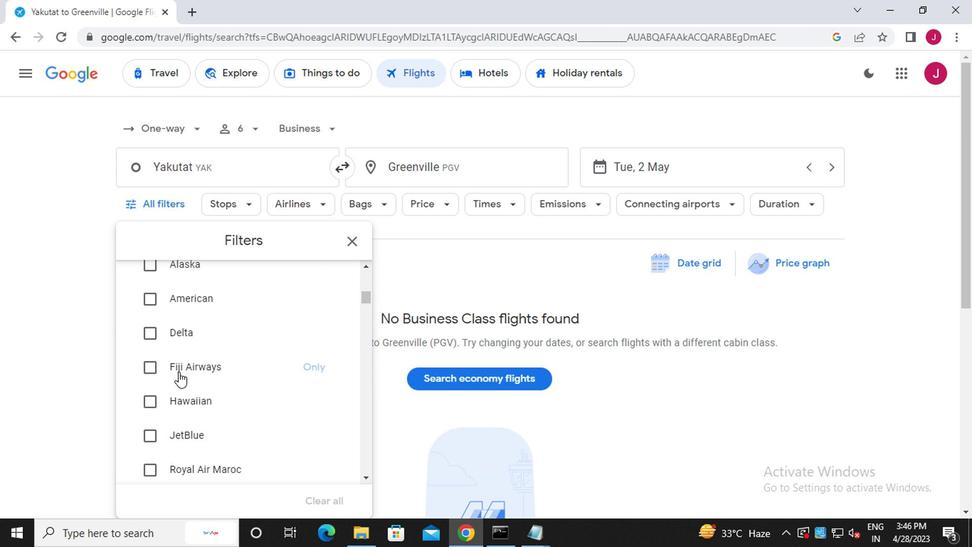 
Action: Mouse scrolled (171, 377) with delta (0, -1)
Screenshot: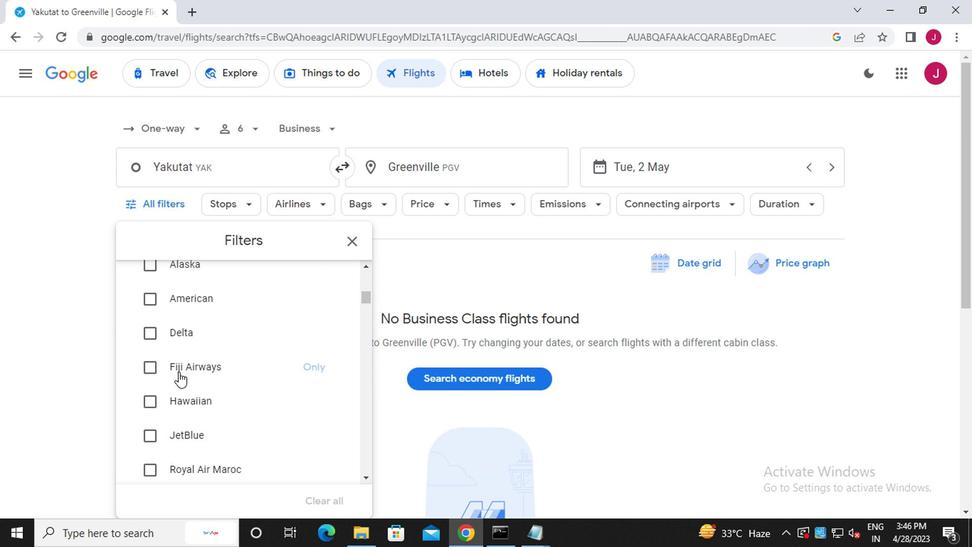 
Action: Mouse moved to (192, 401)
Screenshot: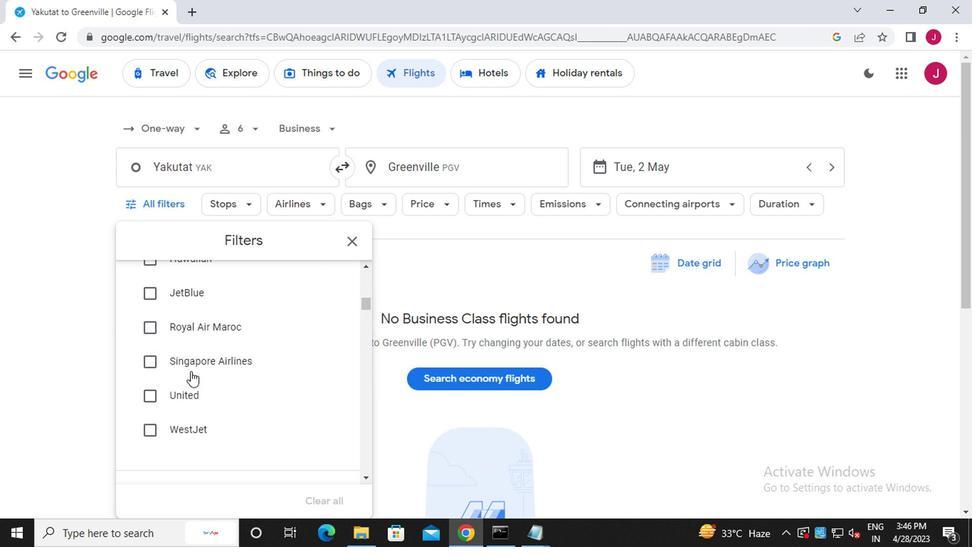 
Action: Mouse scrolled (192, 401) with delta (0, 0)
Screenshot: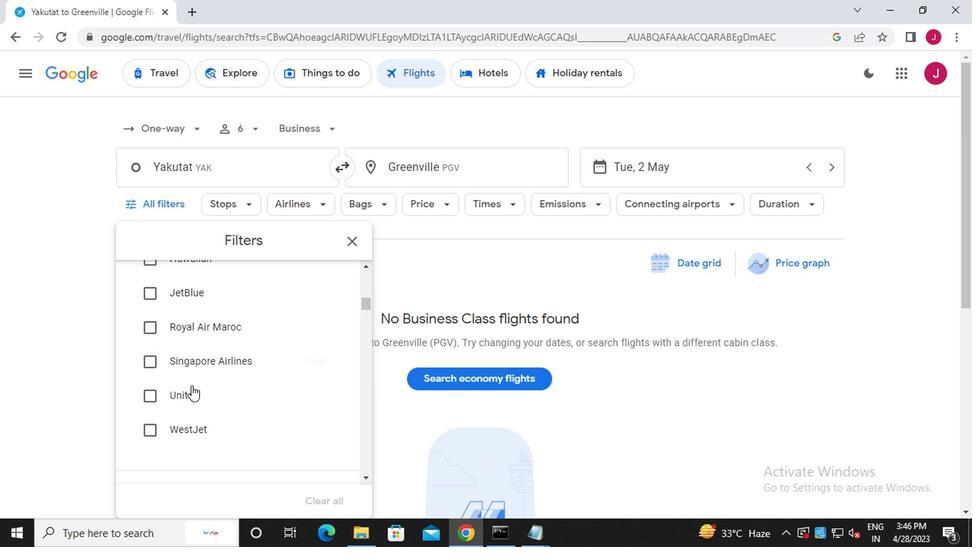 
Action: Mouse moved to (192, 402)
Screenshot: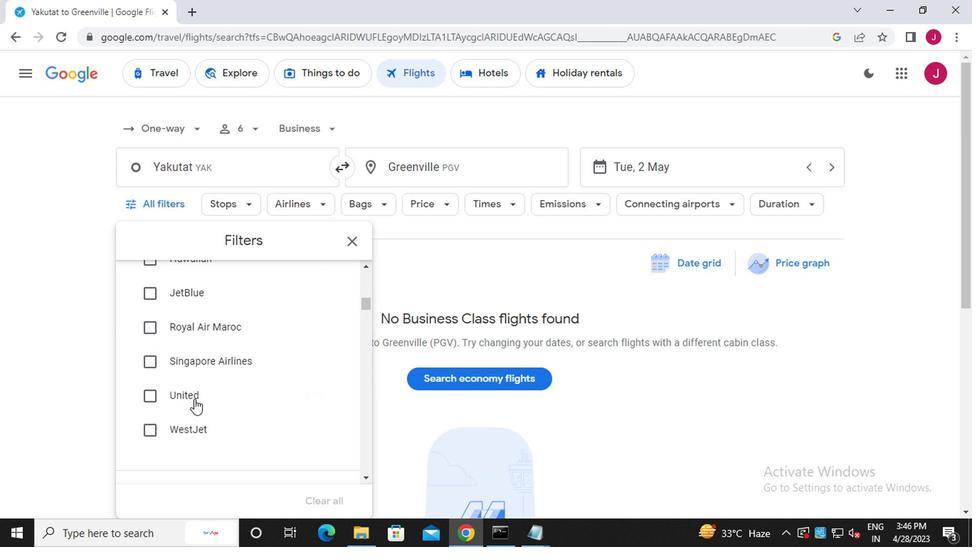 
Action: Mouse scrolled (192, 401) with delta (0, -1)
Screenshot: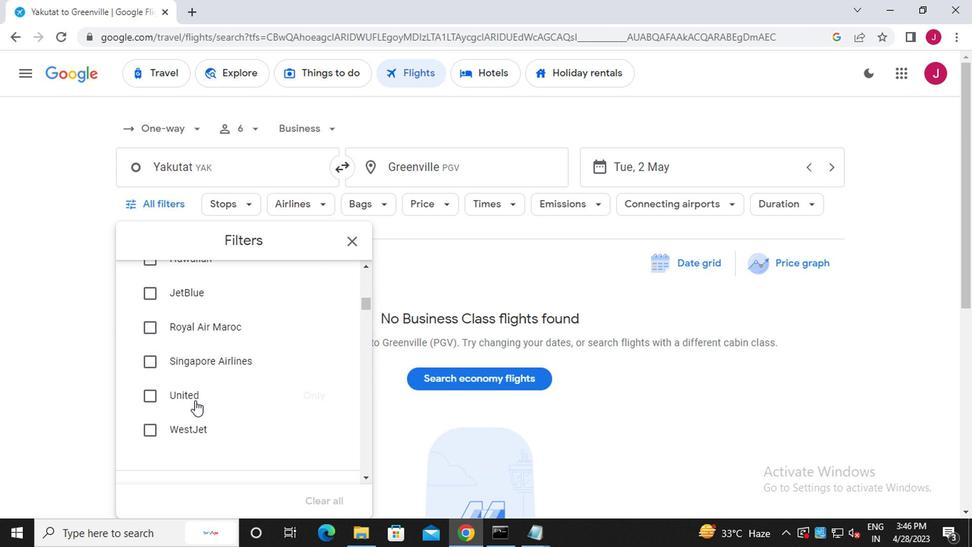 
Action: Mouse moved to (330, 422)
Screenshot: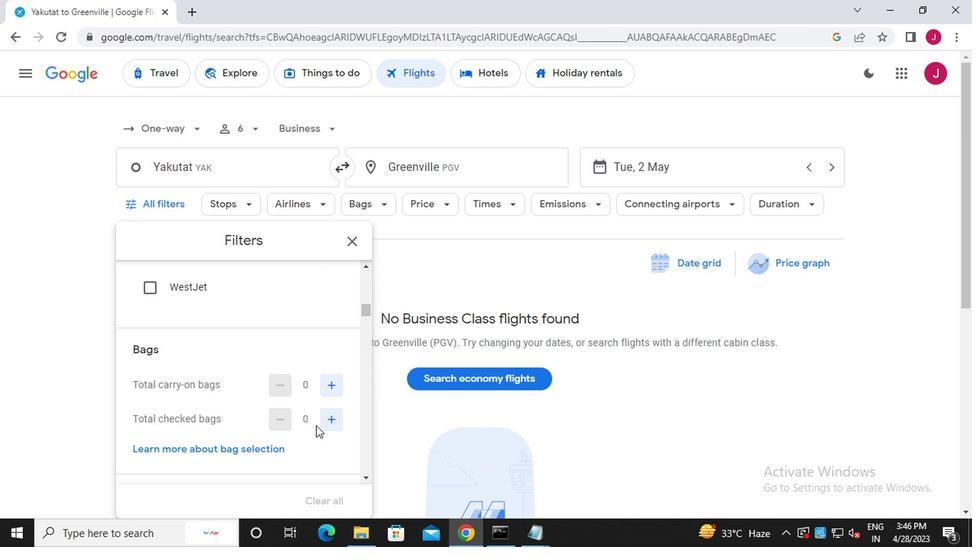 
Action: Mouse pressed left at (330, 422)
Screenshot: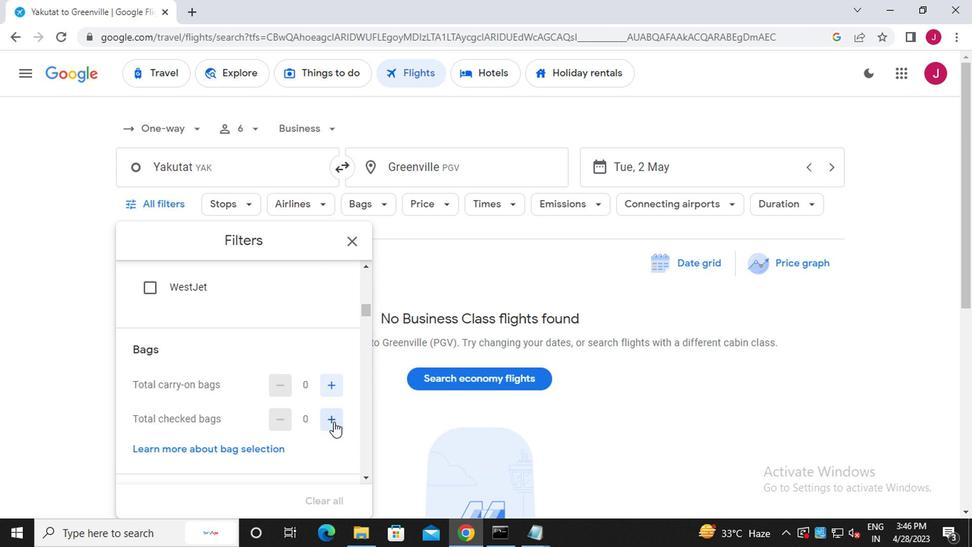 
Action: Mouse pressed left at (330, 422)
Screenshot: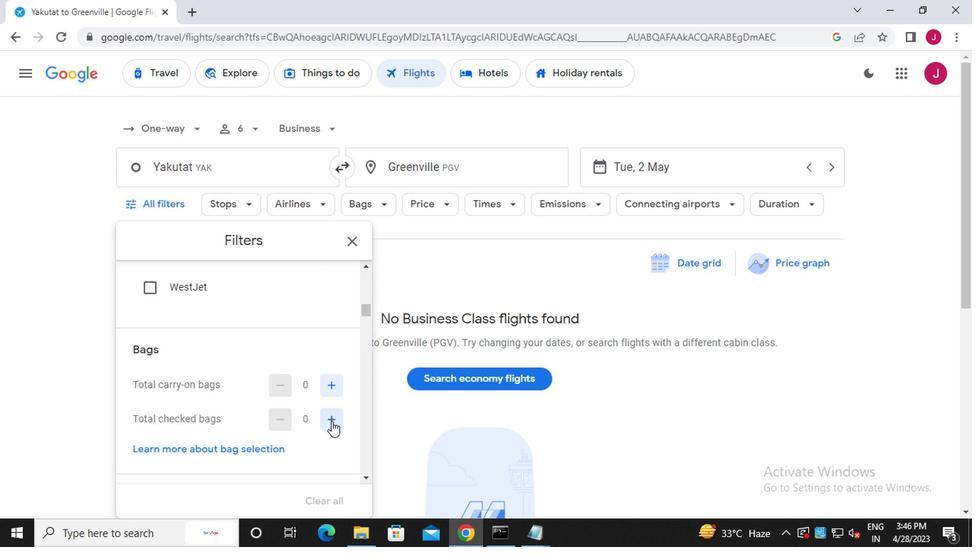 
Action: Mouse pressed left at (330, 422)
Screenshot: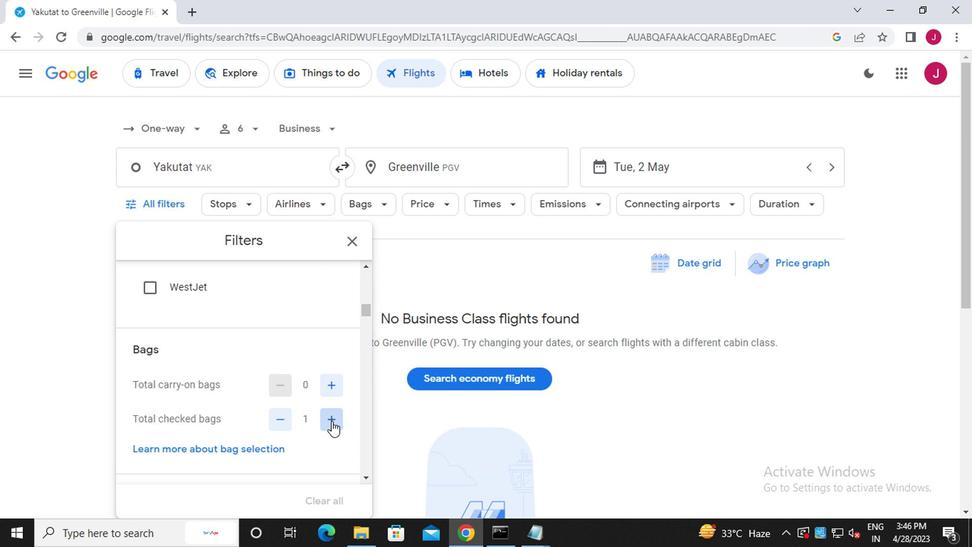 
Action: Mouse pressed left at (330, 422)
Screenshot: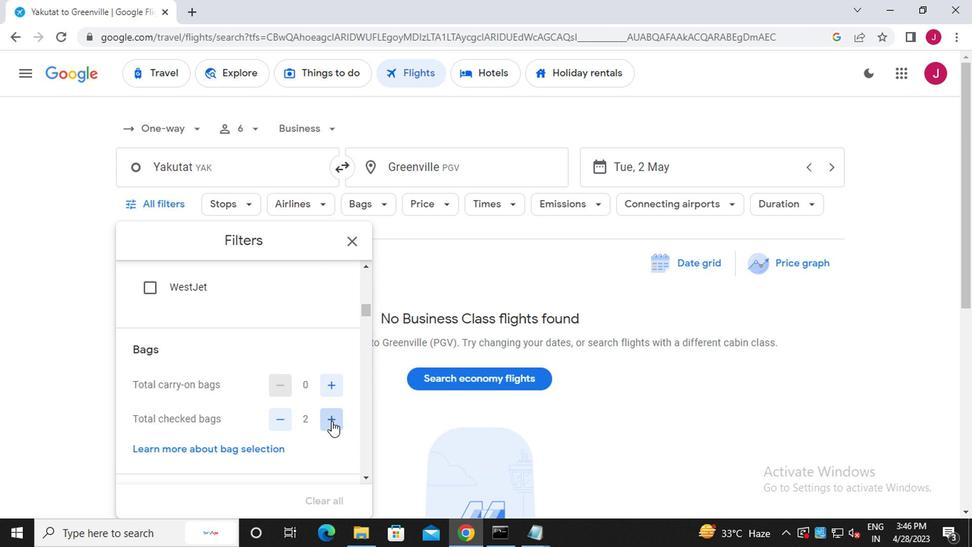 
Action: Mouse pressed left at (330, 422)
Screenshot: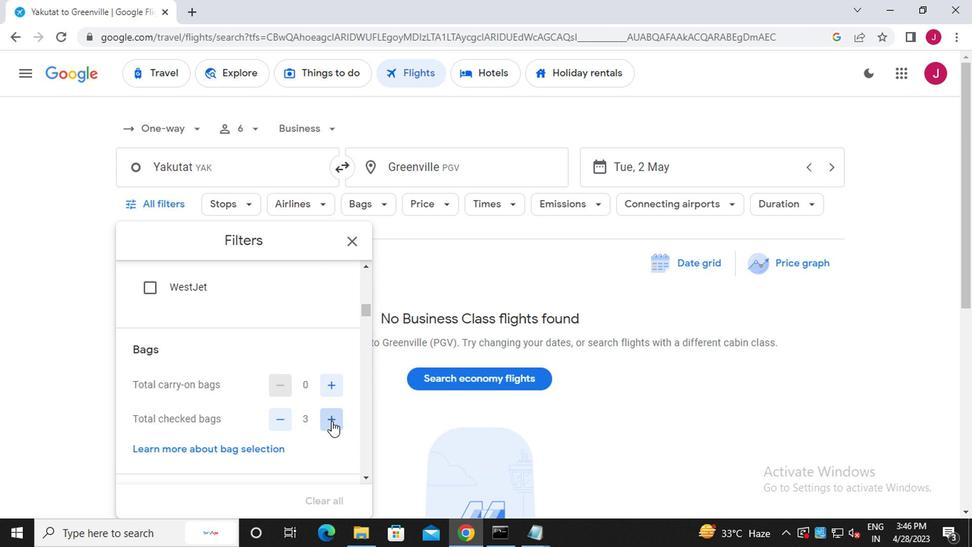 
Action: Mouse pressed left at (330, 422)
Screenshot: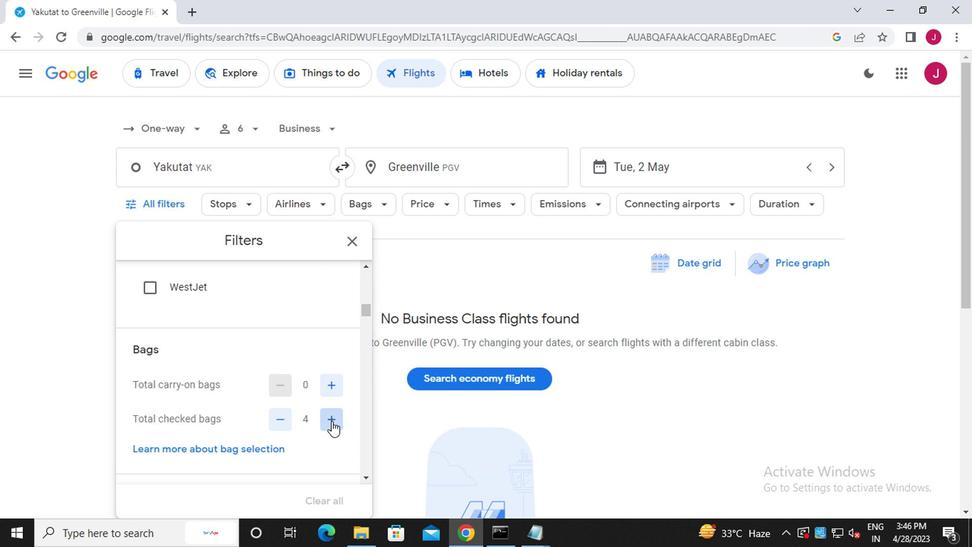 
Action: Mouse pressed left at (330, 422)
Screenshot: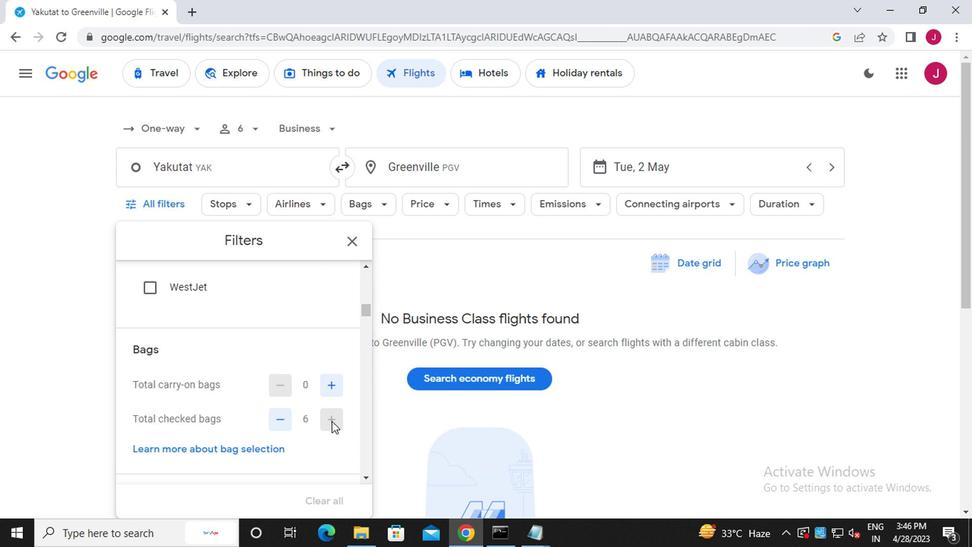 
Action: Mouse pressed left at (330, 422)
Screenshot: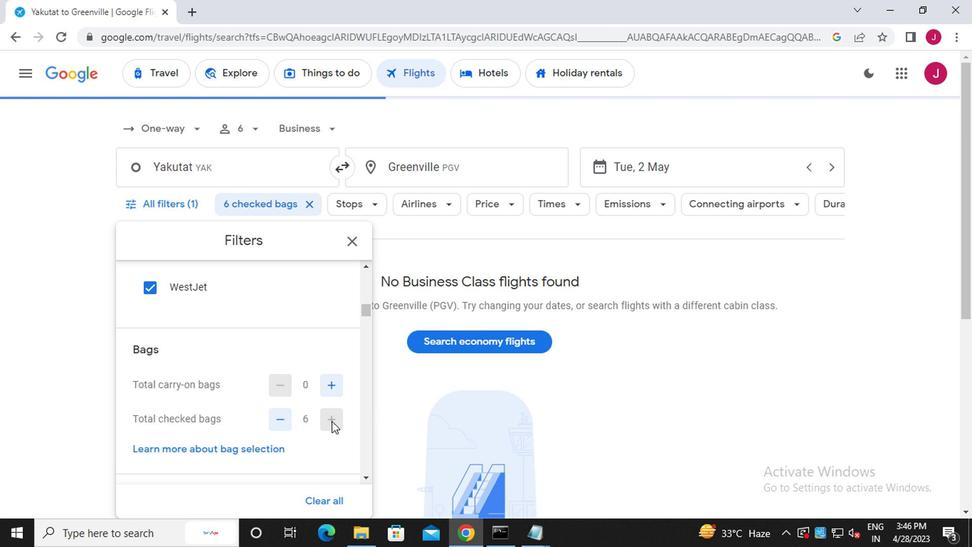 
Action: Mouse pressed left at (330, 422)
Screenshot: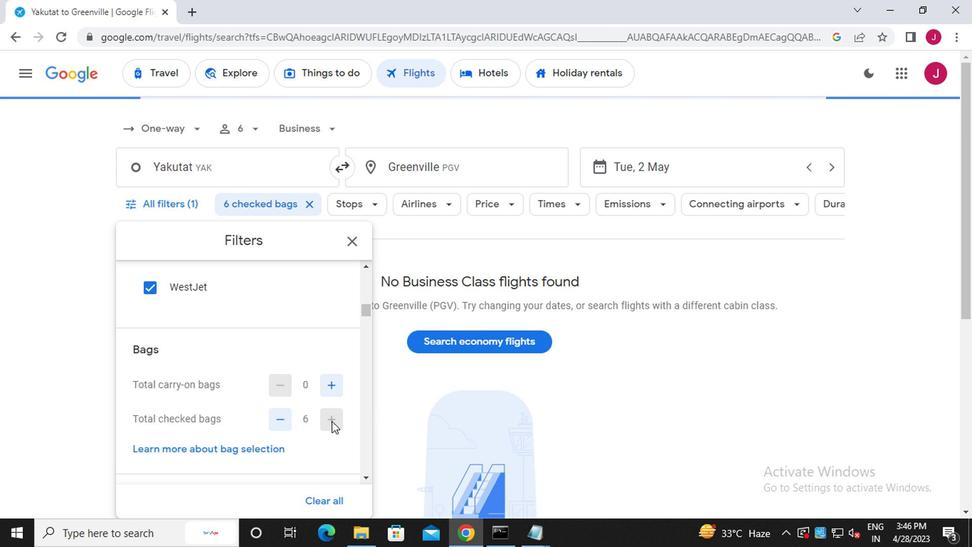 
Action: Mouse moved to (329, 422)
Screenshot: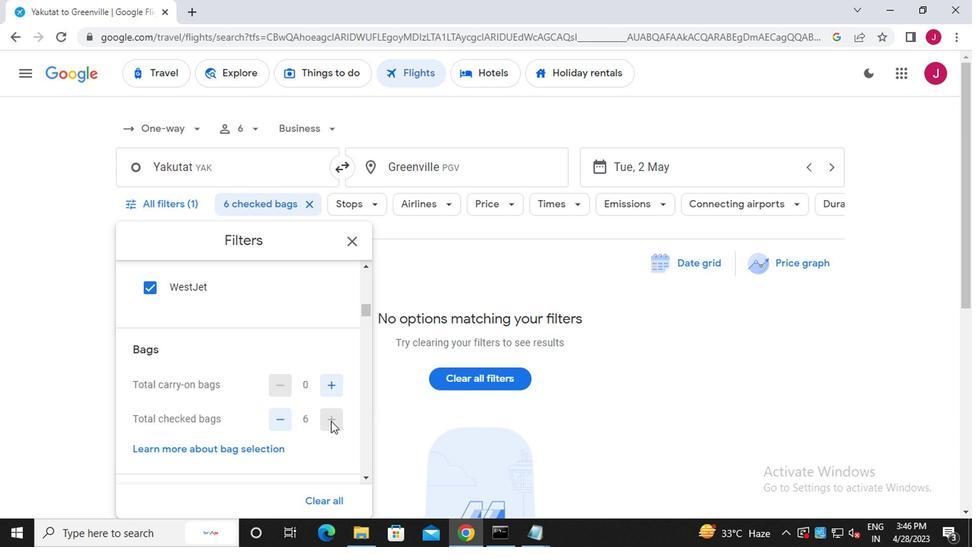 
Action: Mouse scrolled (329, 421) with delta (0, -1)
Screenshot: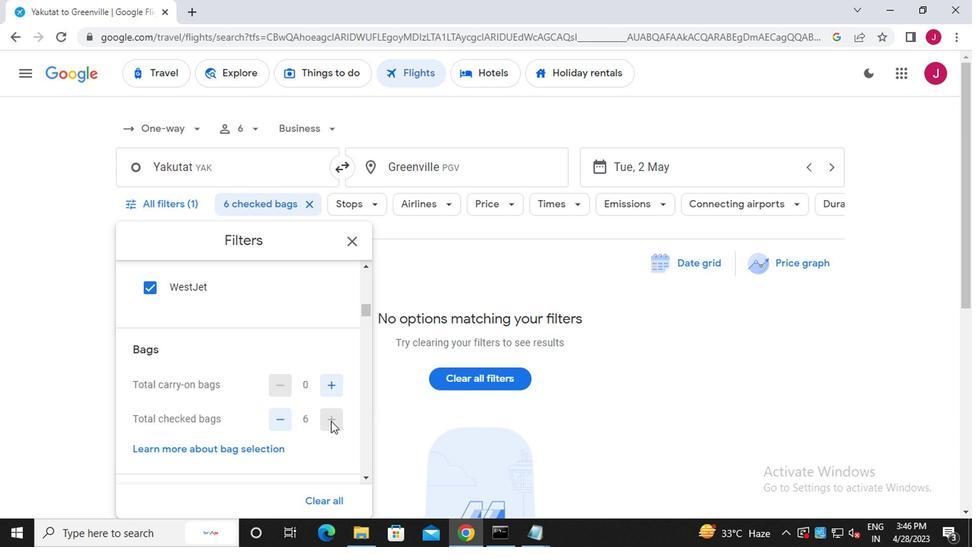 
Action: Mouse scrolled (329, 421) with delta (0, -1)
Screenshot: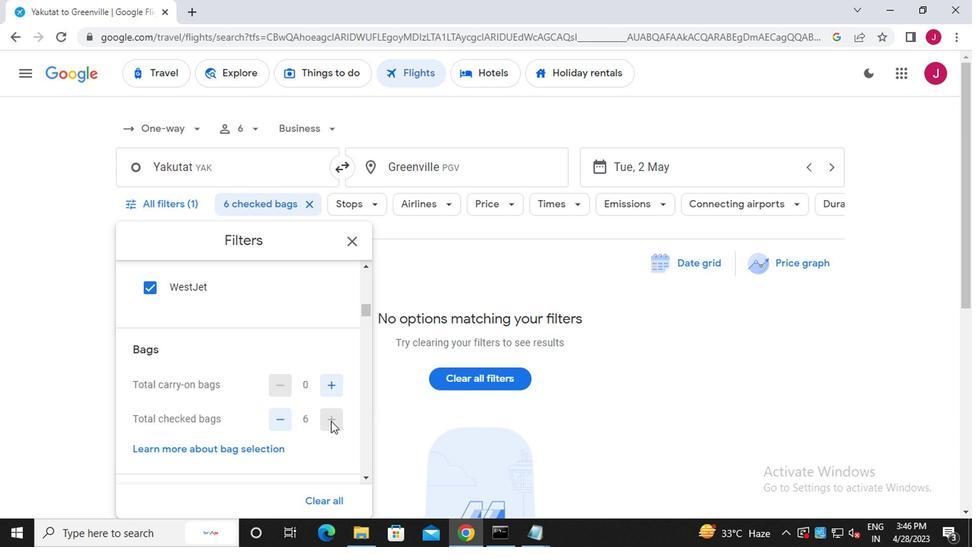 
Action: Mouse scrolled (329, 421) with delta (0, -1)
Screenshot: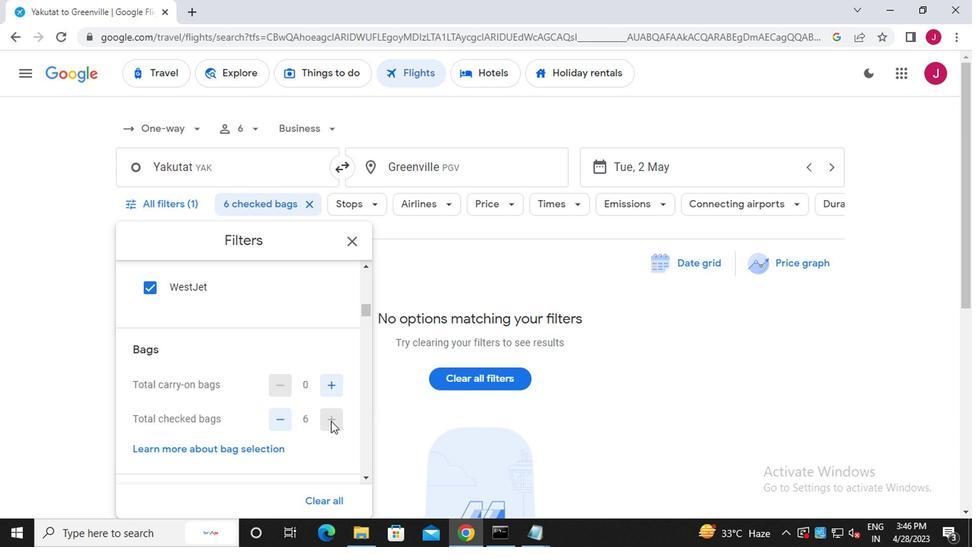 
Action: Mouse moved to (334, 347)
Screenshot: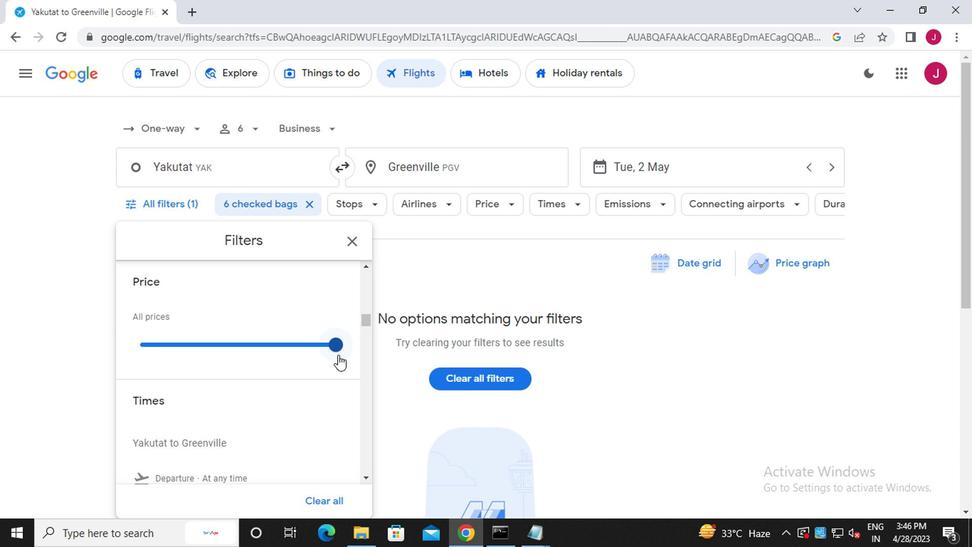 
Action: Mouse pressed left at (334, 347)
Screenshot: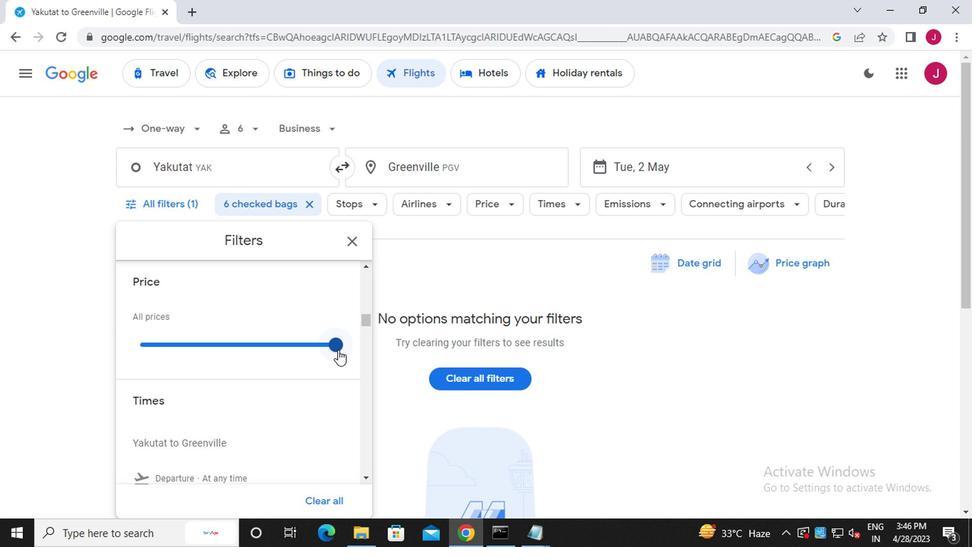 
Action: Mouse moved to (333, 347)
Screenshot: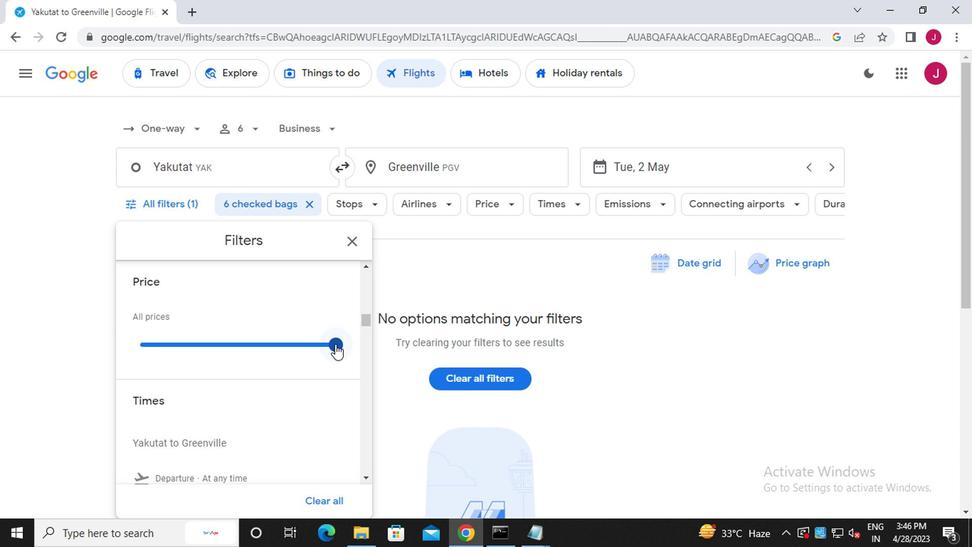 
Action: Mouse scrolled (333, 346) with delta (0, -1)
Screenshot: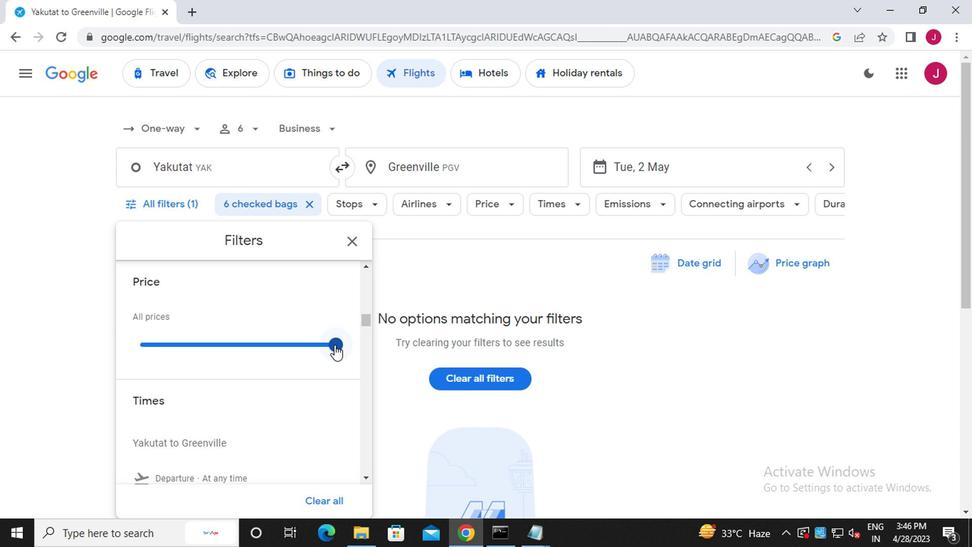 
Action: Mouse scrolled (333, 346) with delta (0, -1)
Screenshot: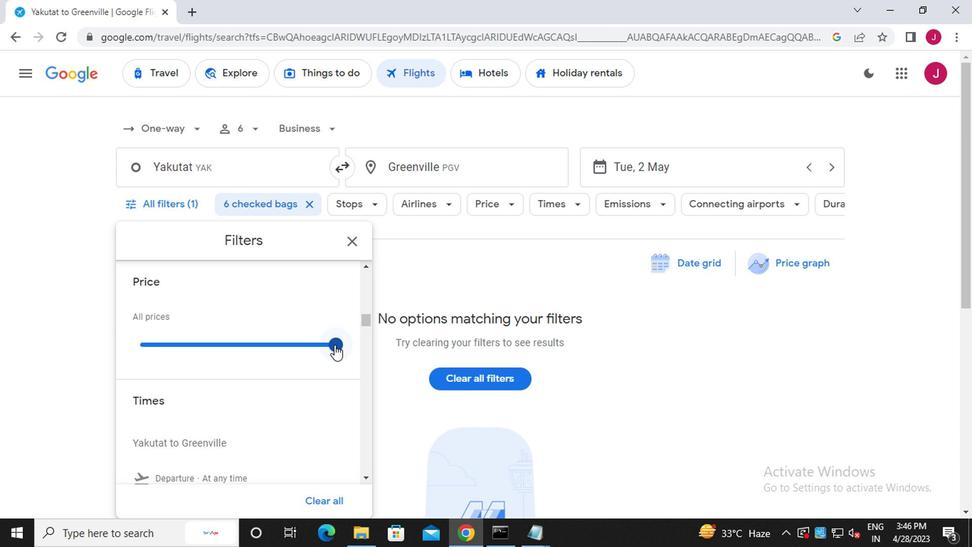 
Action: Mouse moved to (131, 367)
Screenshot: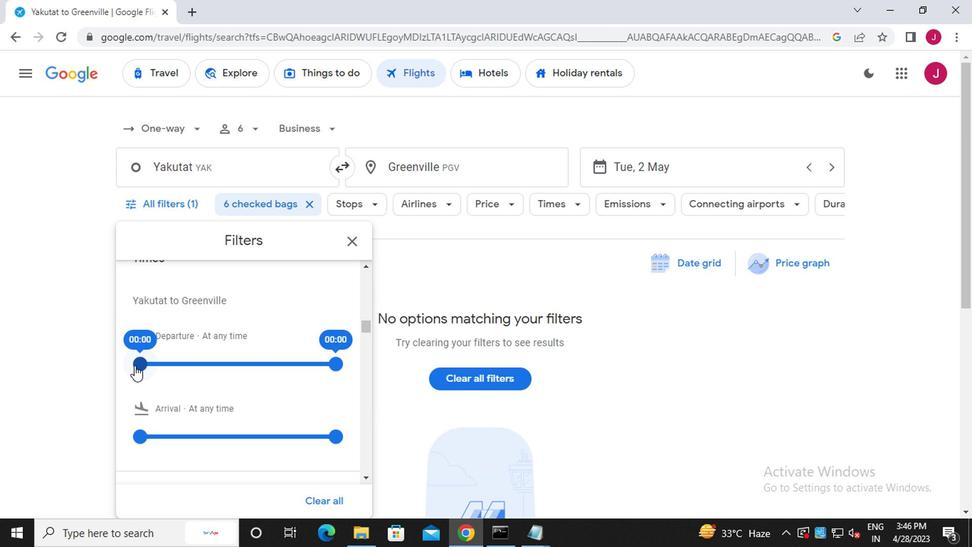 
Action: Mouse pressed left at (131, 367)
Screenshot: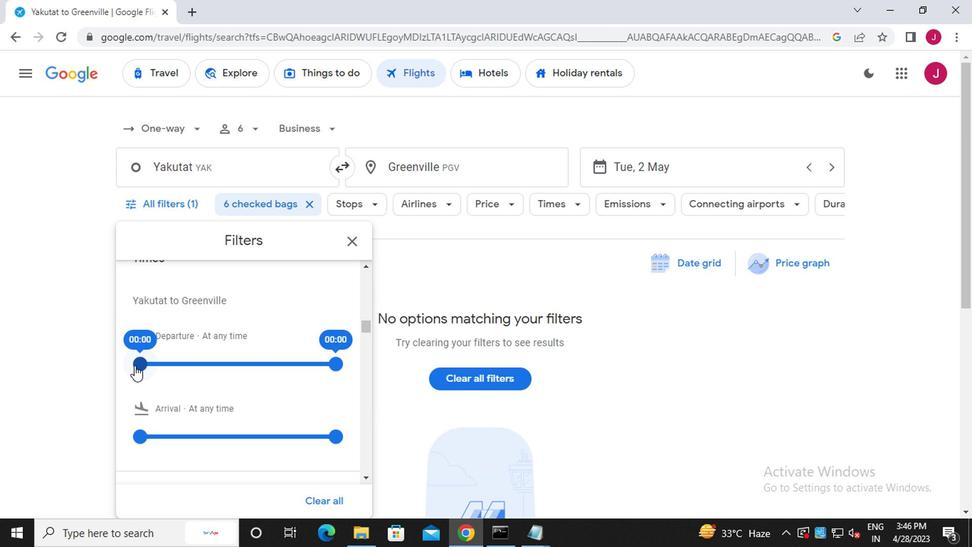 
Action: Mouse moved to (334, 366)
Screenshot: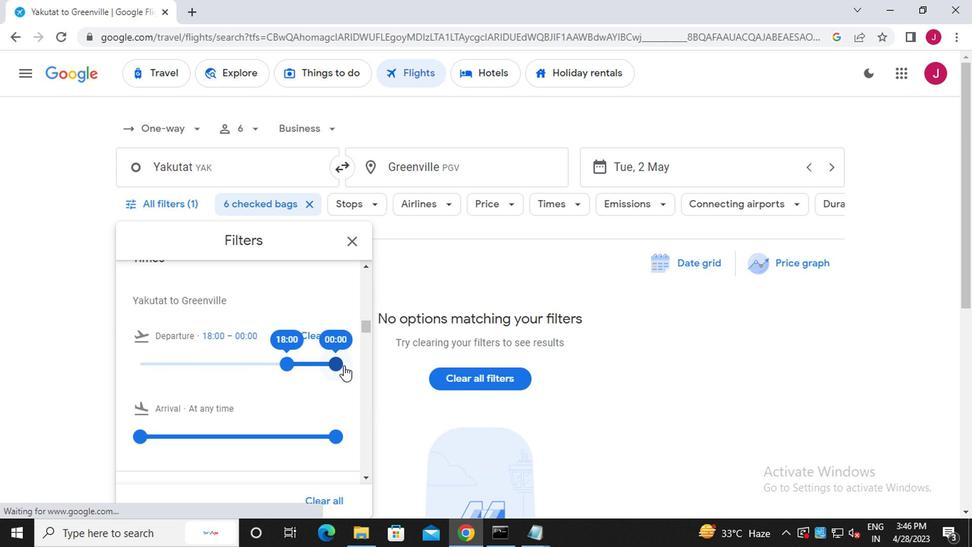 
Action: Mouse pressed left at (334, 366)
Screenshot: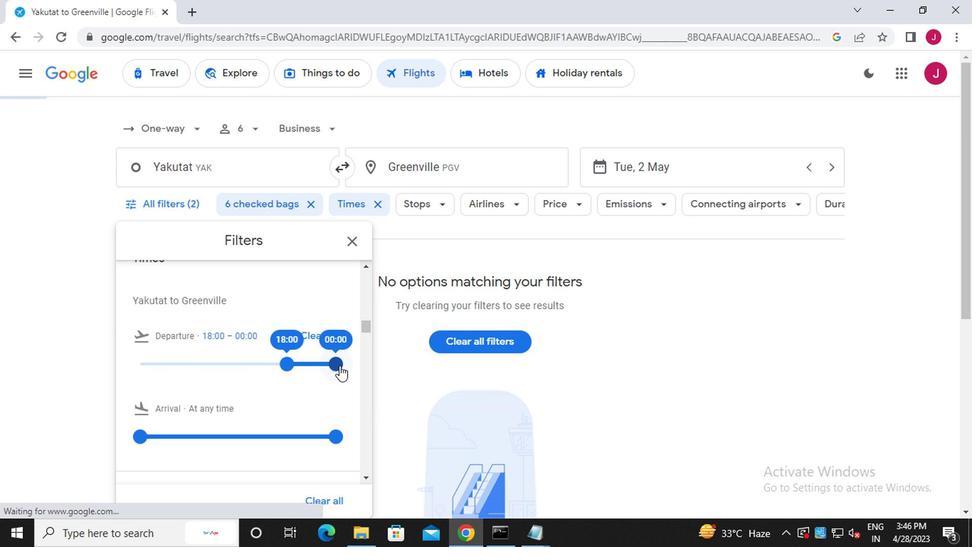 
Action: Mouse moved to (282, 359)
Screenshot: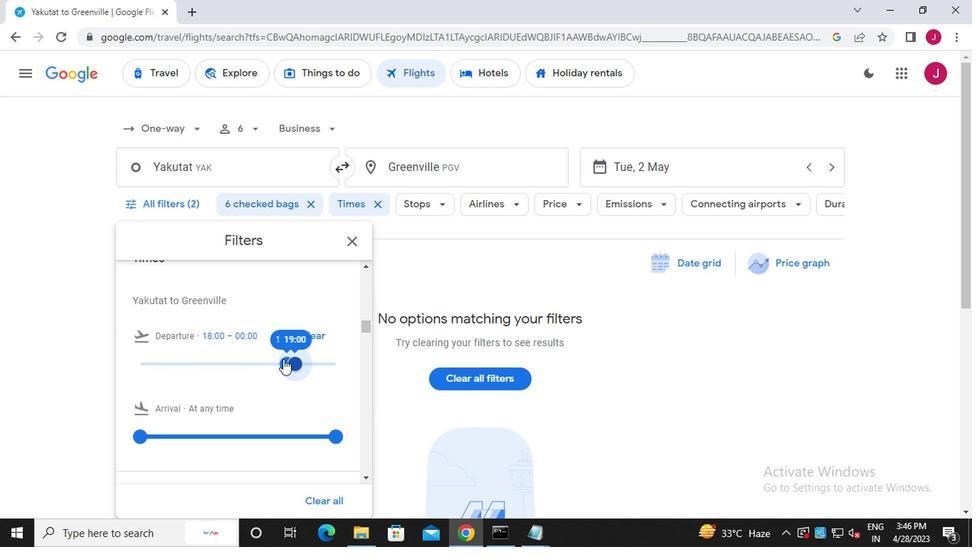 
